 Task: View a user's interaction history.
Action: Mouse moved to (204, 126)
Screenshot: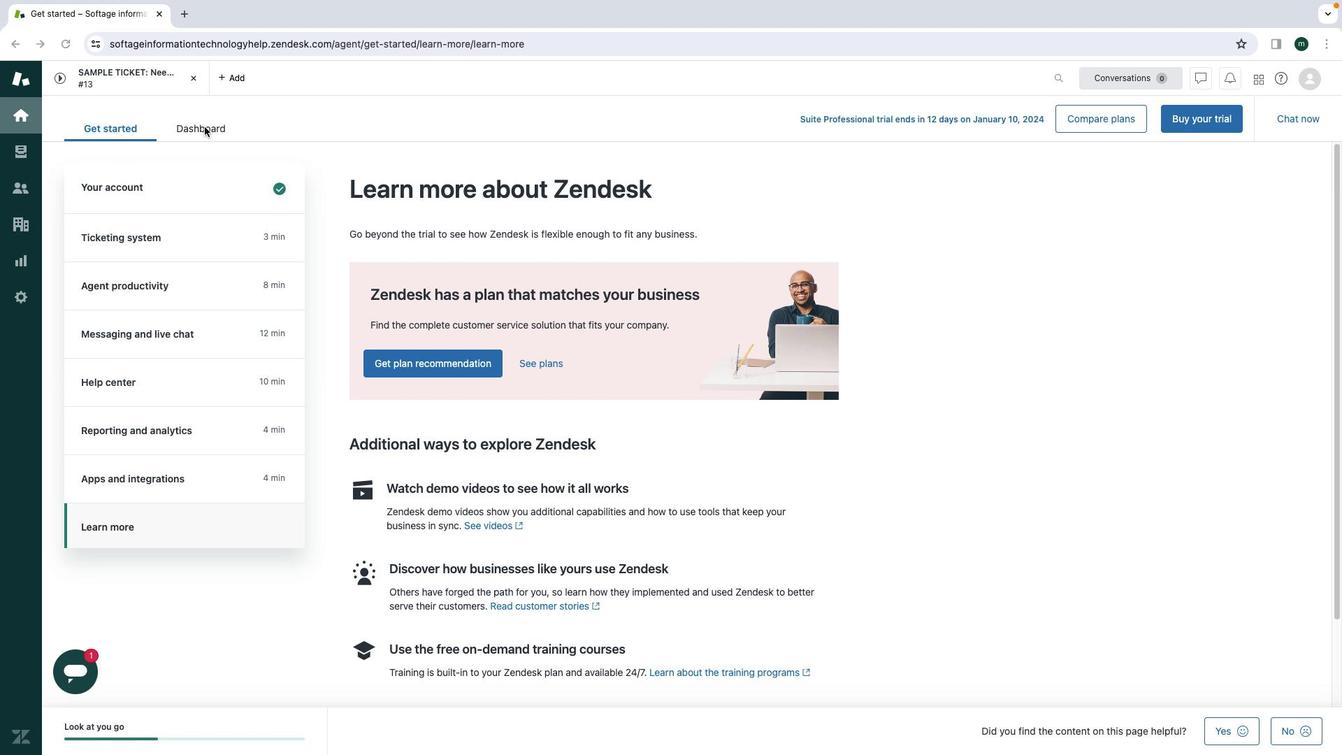 
Action: Mouse pressed left at (204, 126)
Screenshot: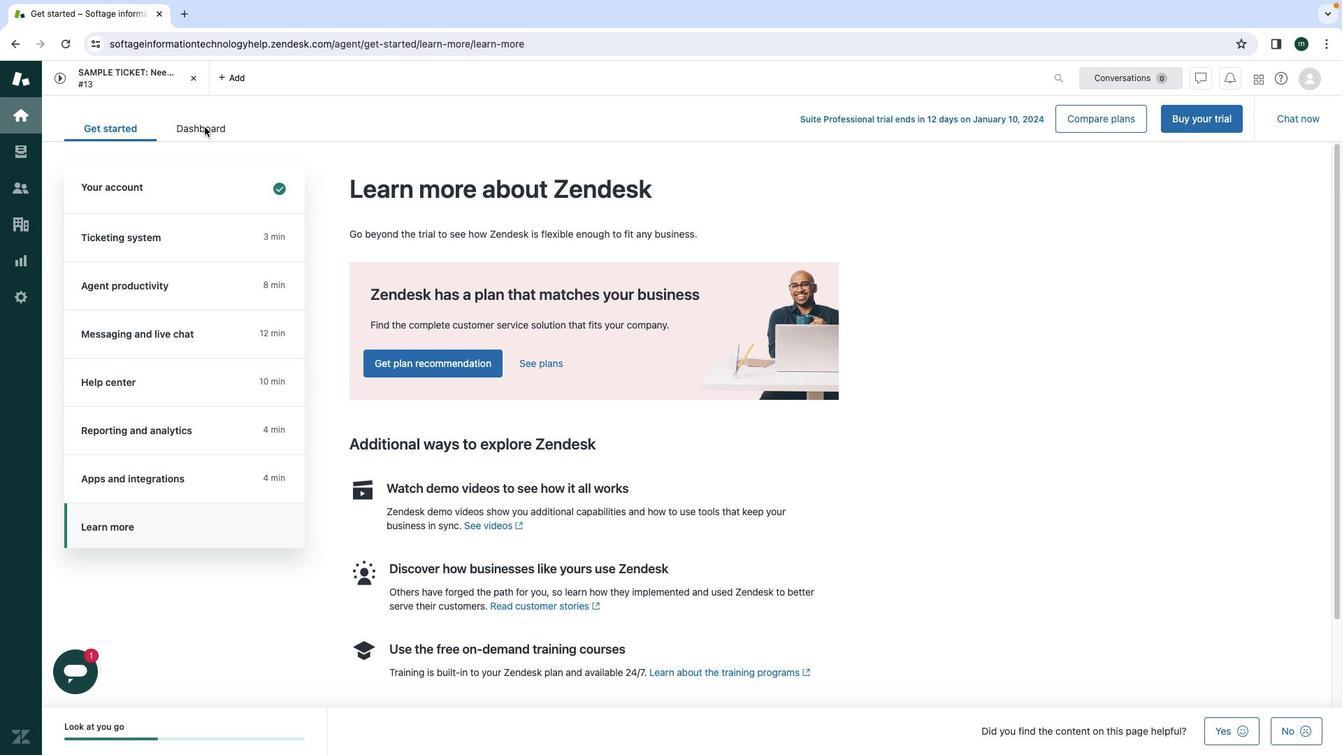 
Action: Mouse moved to (204, 126)
Screenshot: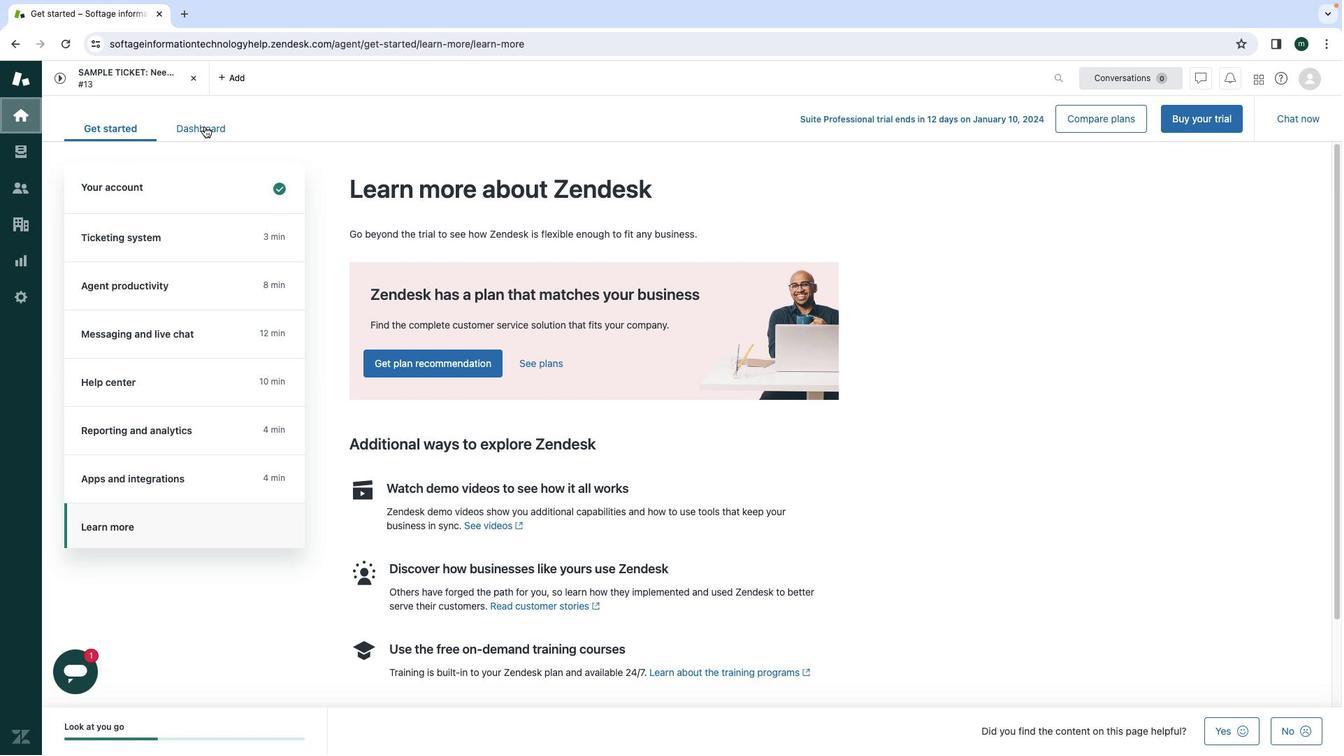 
Action: Mouse pressed left at (204, 126)
Screenshot: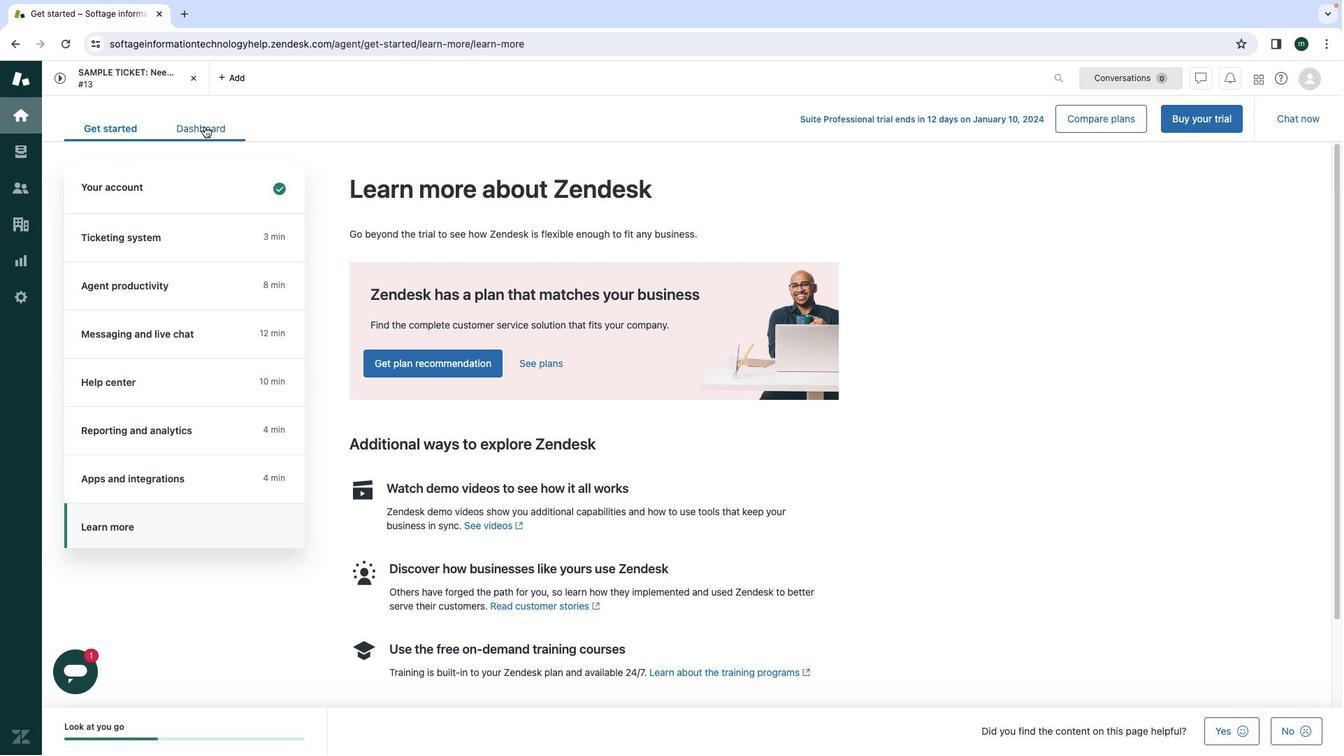 
Action: Mouse moved to (425, 388)
Screenshot: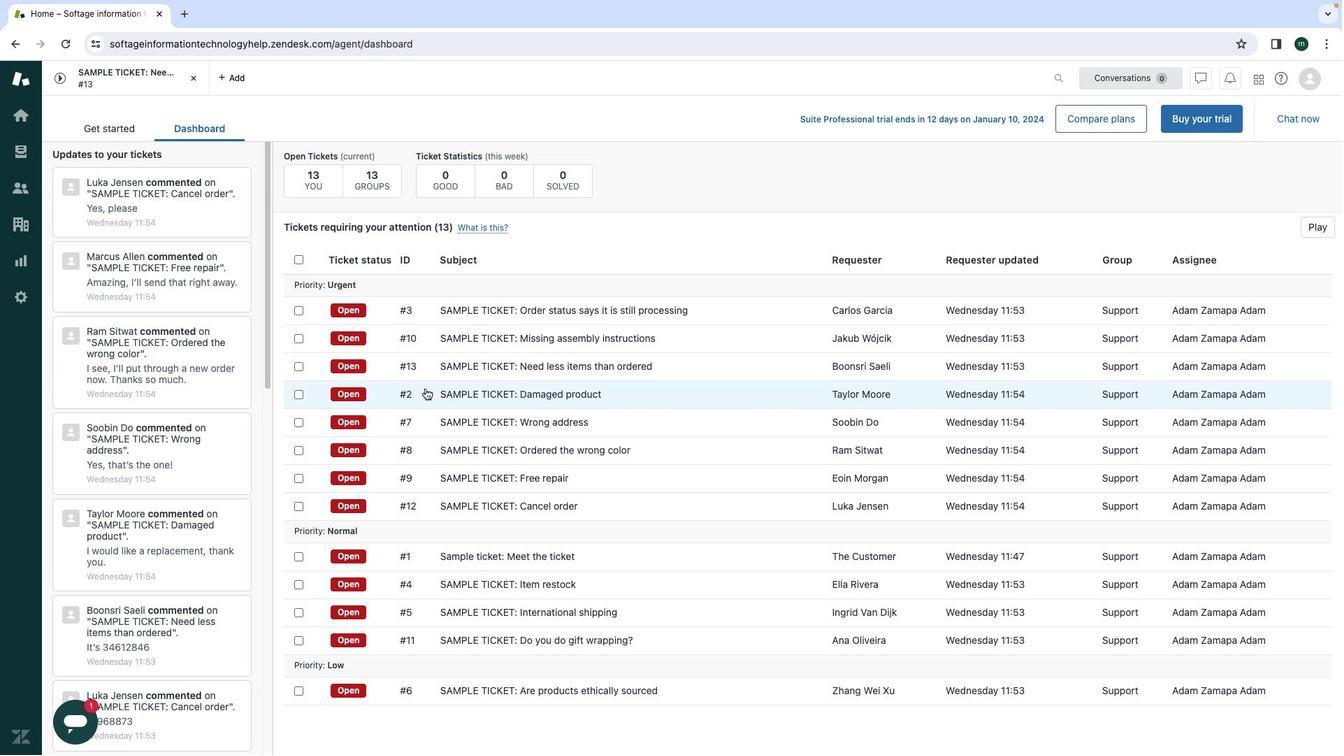 
Action: Mouse scrolled (425, 388) with delta (0, 0)
Screenshot: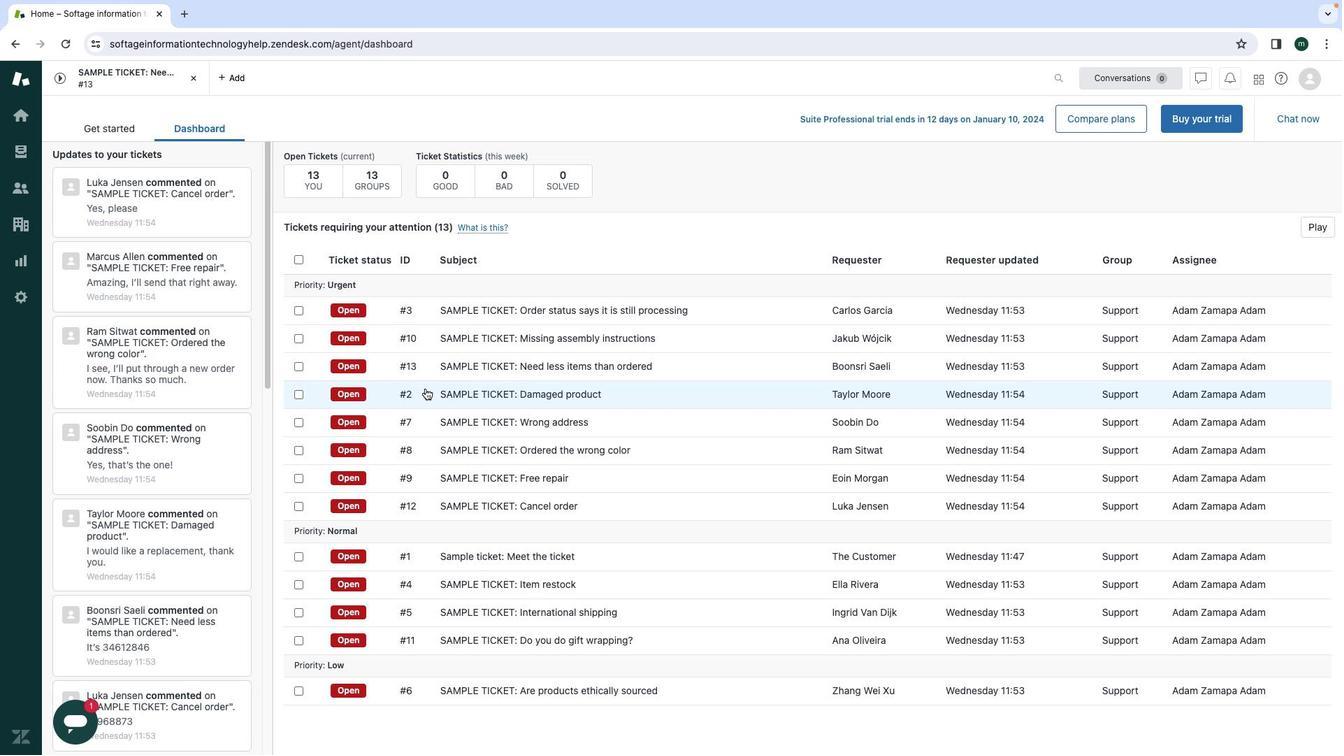 
Action: Mouse scrolled (425, 388) with delta (0, 0)
Screenshot: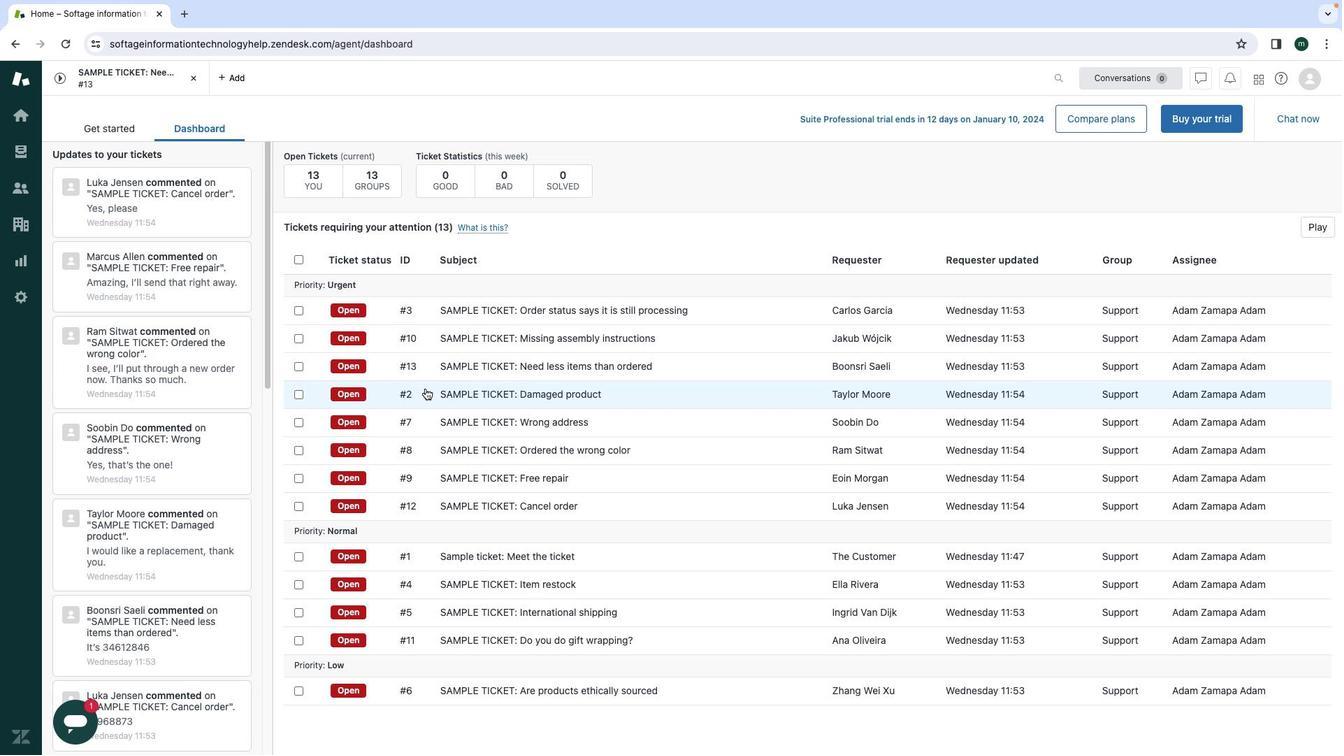 
Action: Mouse scrolled (425, 388) with delta (0, 0)
Screenshot: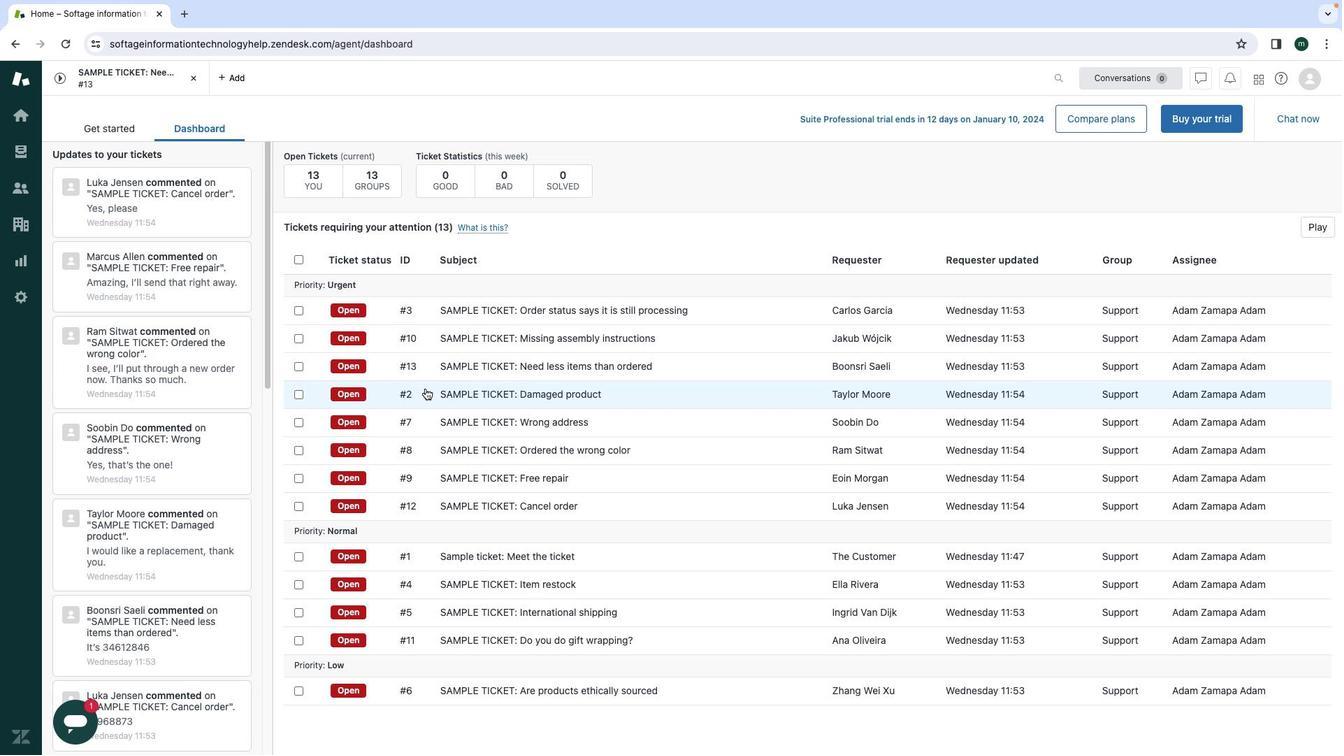 
Action: Mouse scrolled (425, 388) with delta (0, 0)
Screenshot: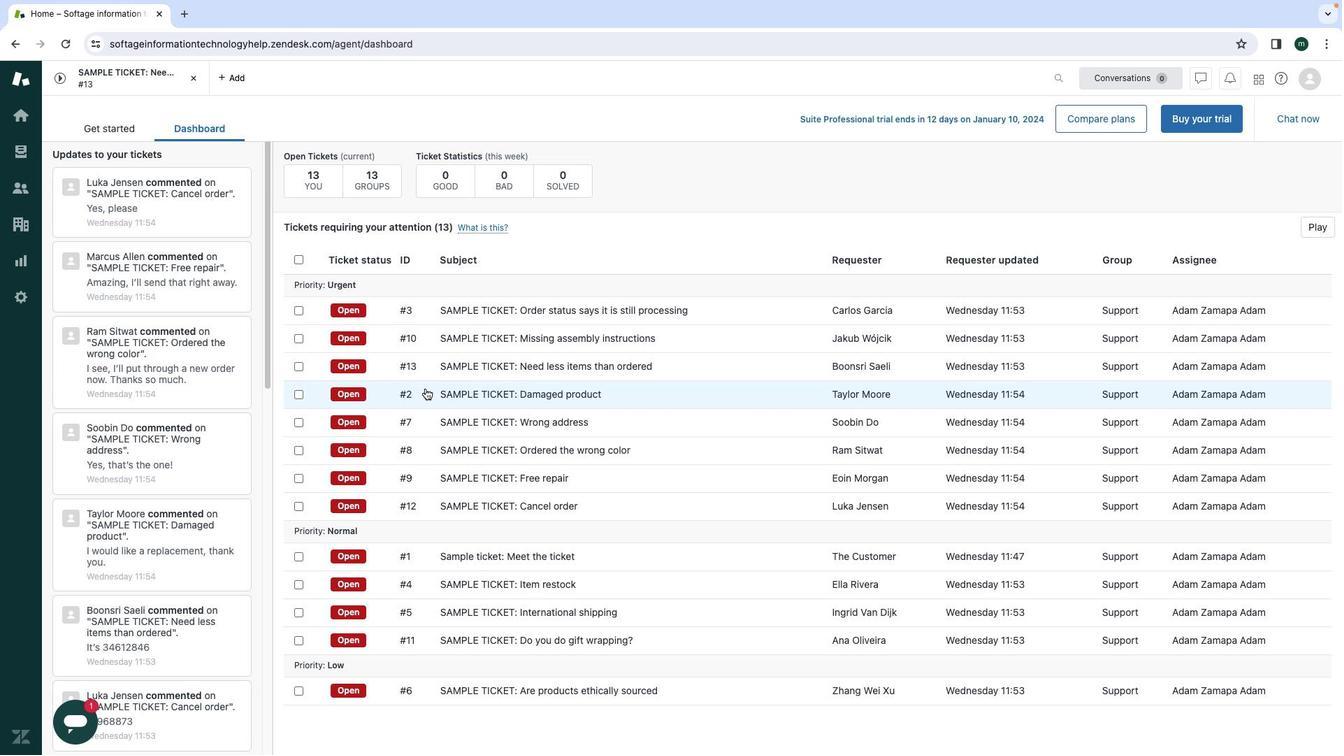 
Action: Mouse scrolled (425, 388) with delta (0, 0)
Screenshot: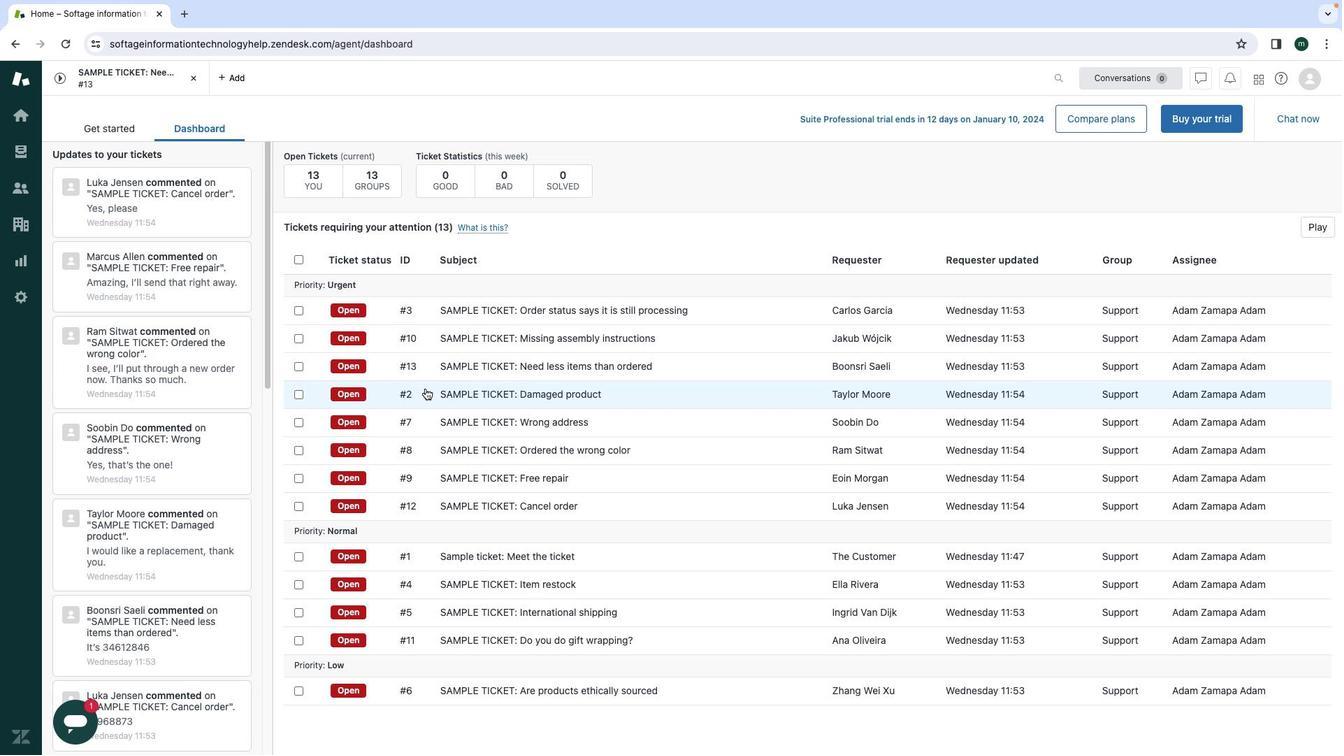 
Action: Mouse moved to (425, 388)
Screenshot: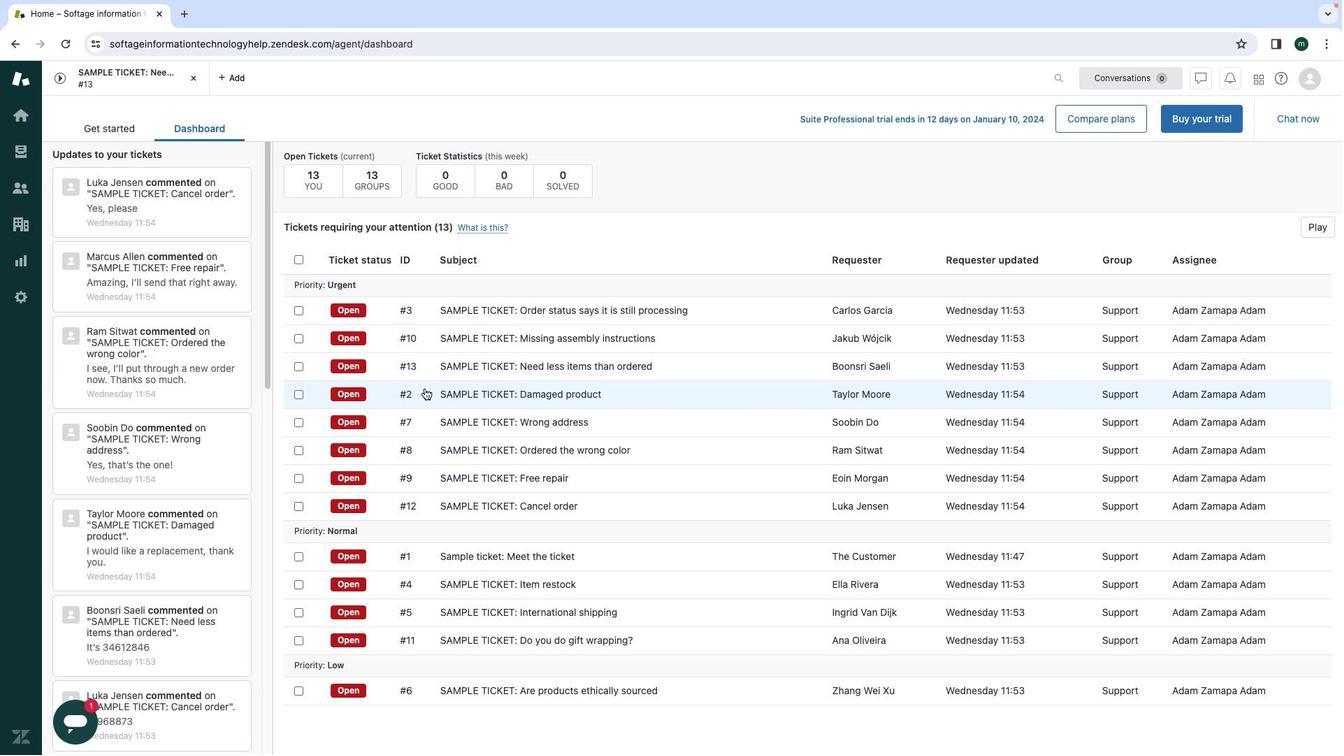 
Action: Mouse scrolled (425, 388) with delta (0, 0)
Screenshot: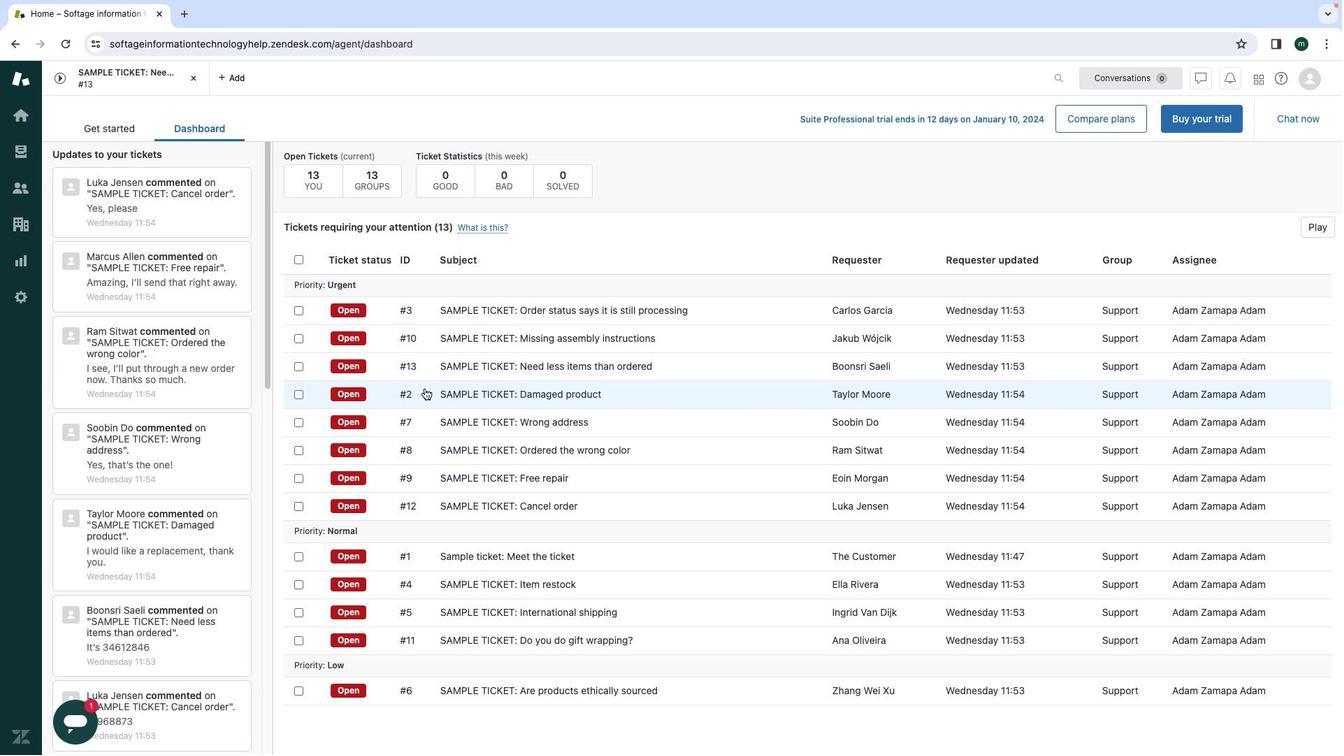 
Action: Mouse scrolled (425, 388) with delta (0, 0)
Screenshot: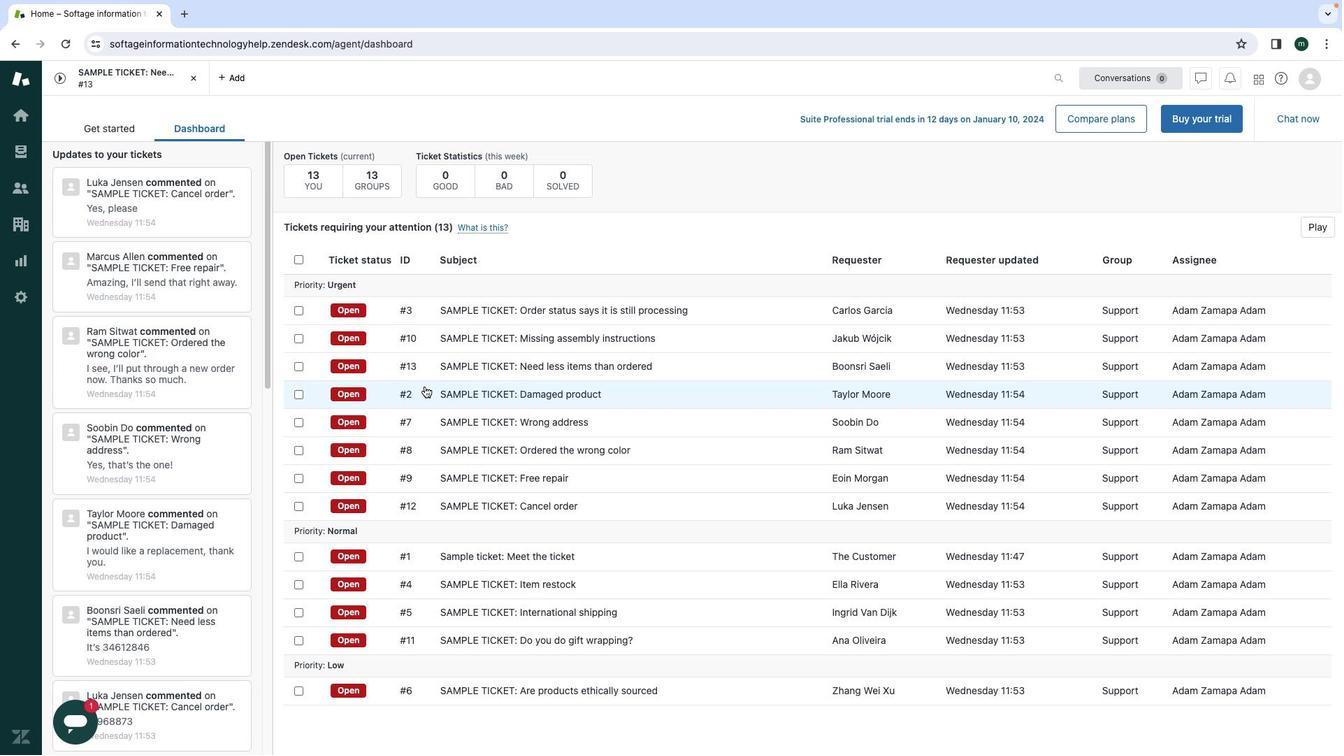 
Action: Mouse moved to (454, 270)
Screenshot: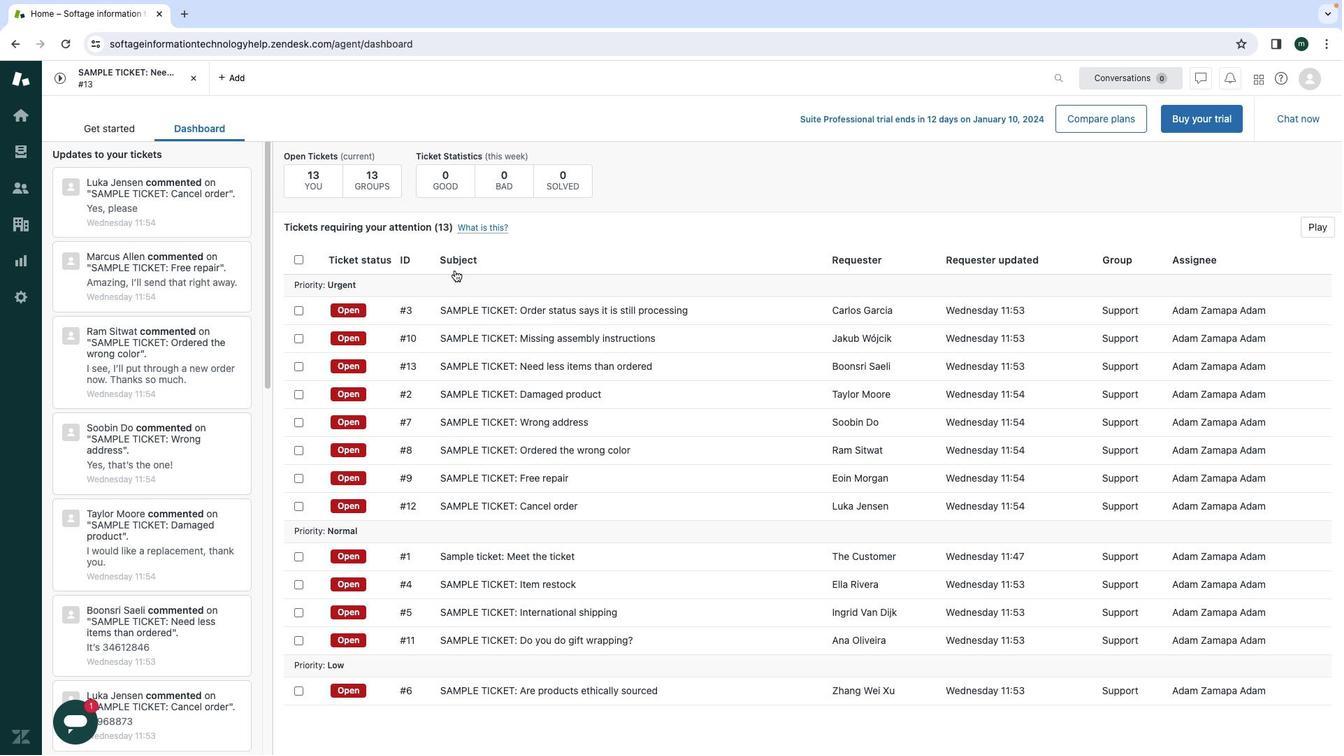 
Action: Mouse scrolled (454, 270) with delta (0, 0)
Screenshot: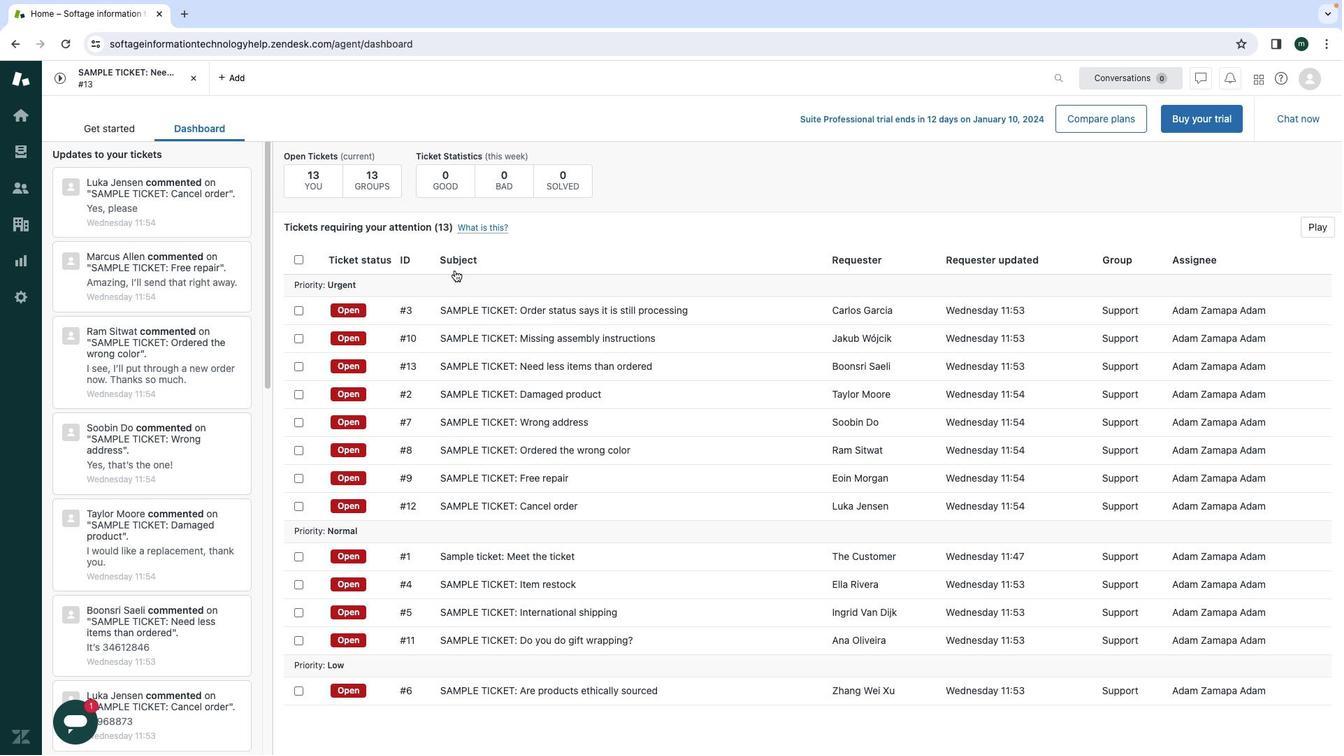 
Action: Mouse scrolled (454, 270) with delta (0, 0)
Screenshot: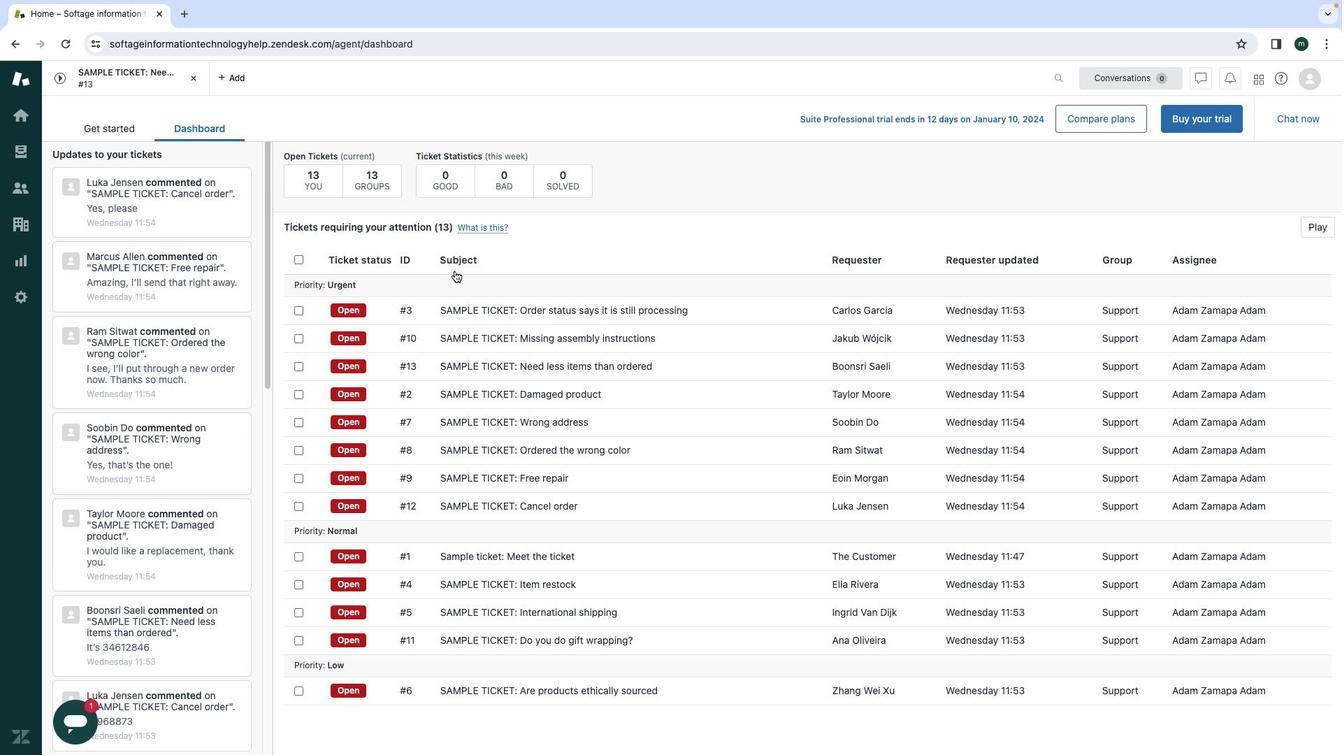 
Action: Mouse moved to (454, 270)
Screenshot: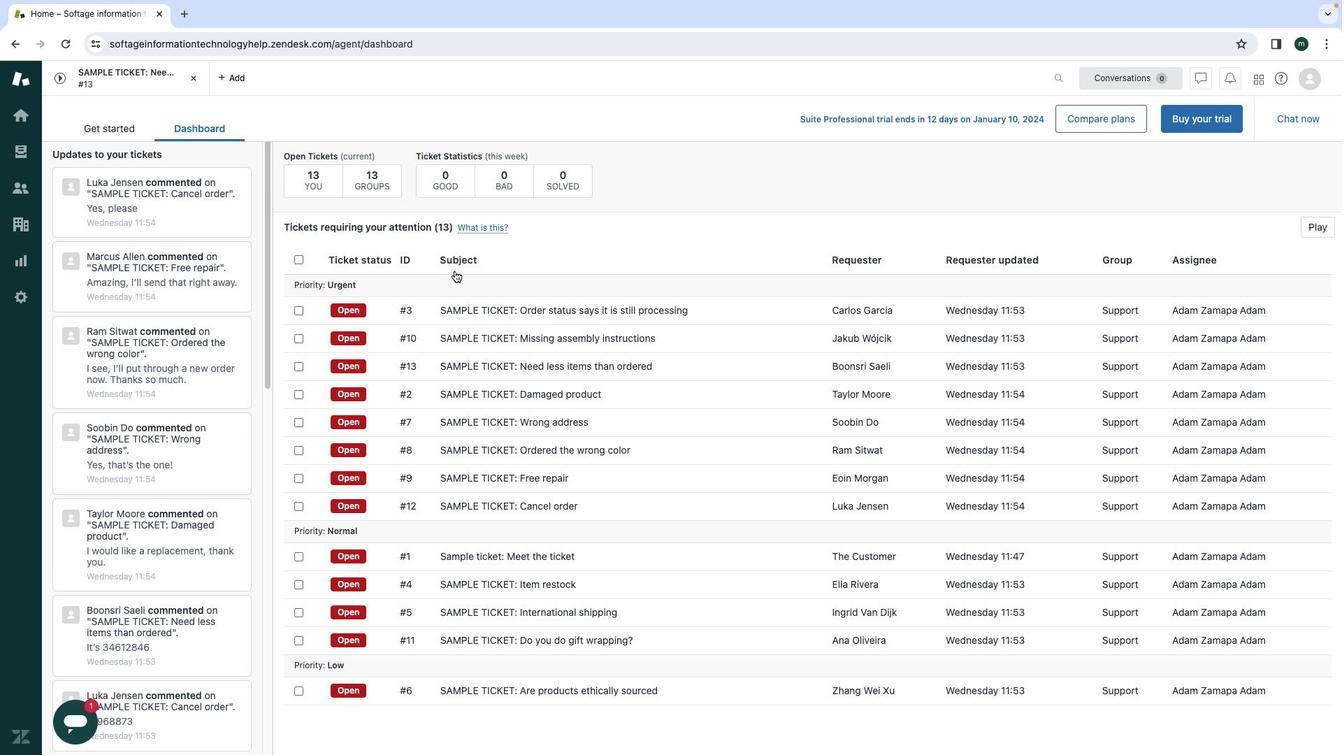 
Action: Mouse scrolled (454, 270) with delta (0, 0)
Screenshot: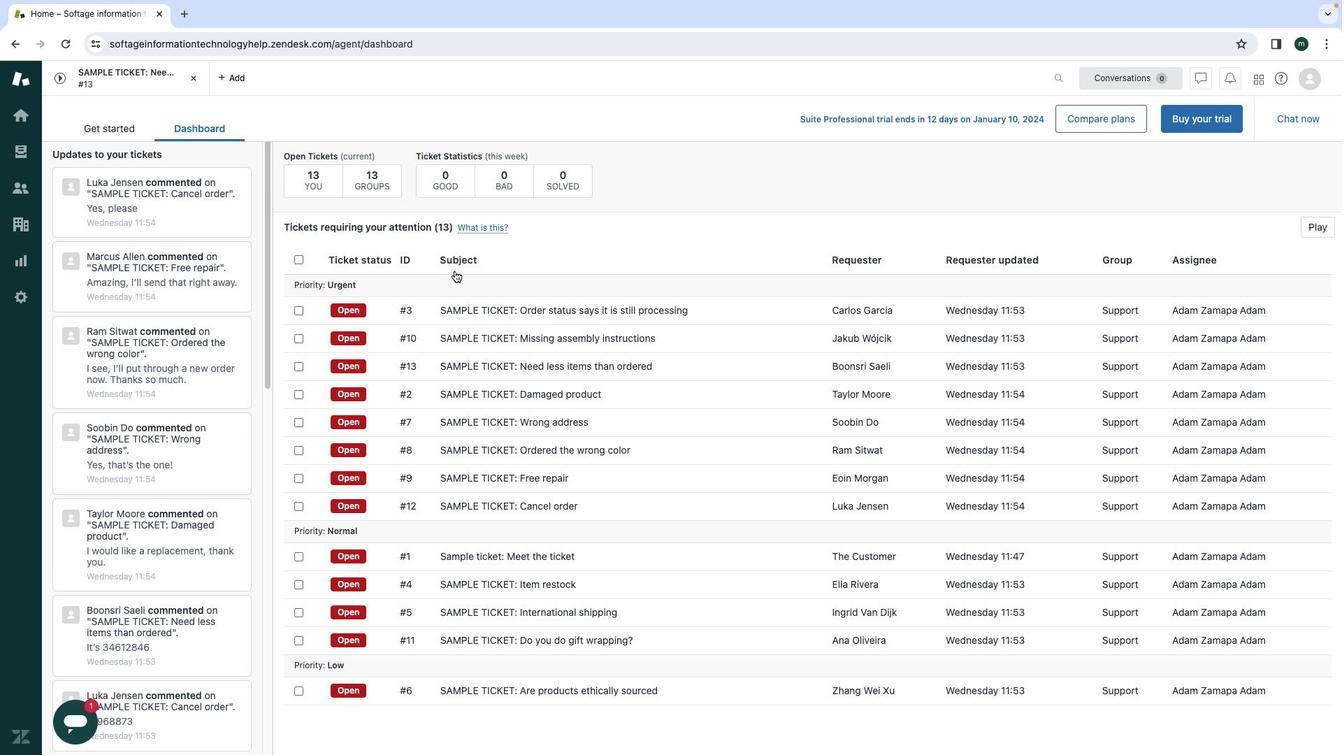 
Action: Mouse moved to (453, 271)
Screenshot: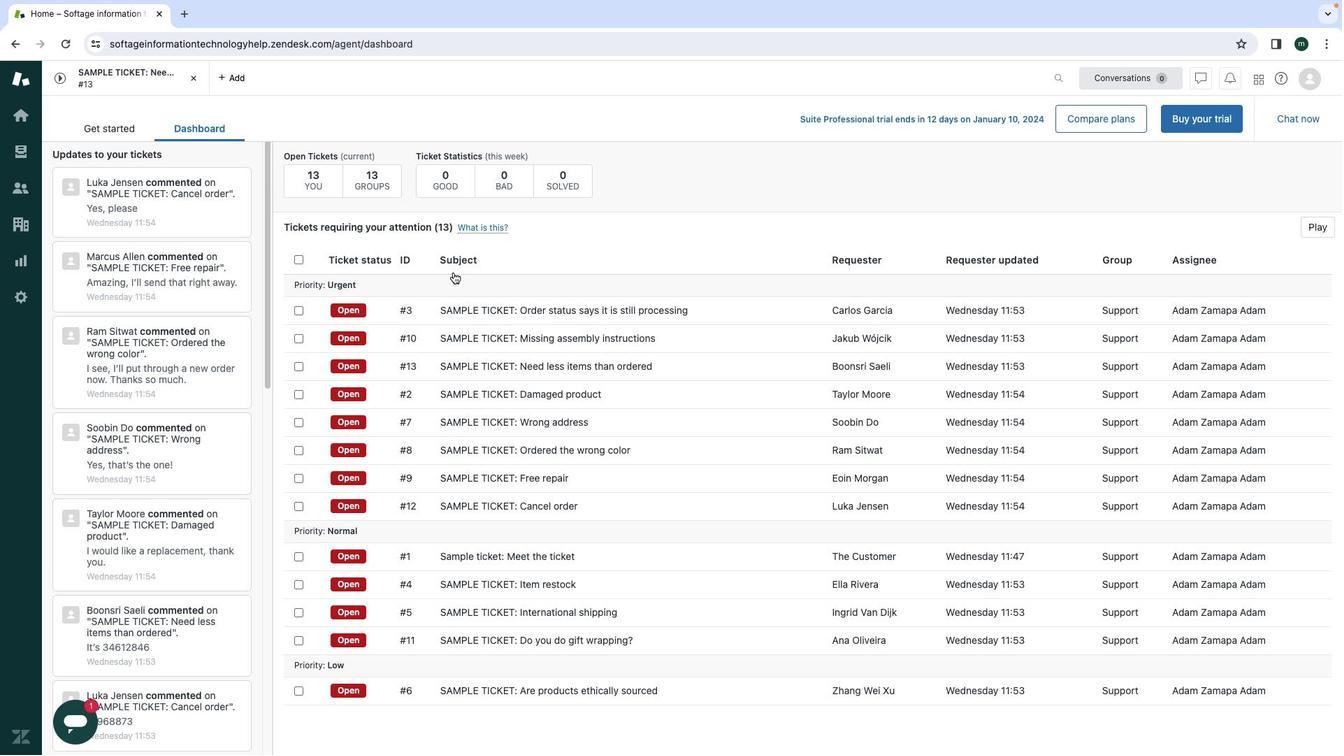 
Action: Mouse scrolled (453, 271) with delta (0, 0)
Screenshot: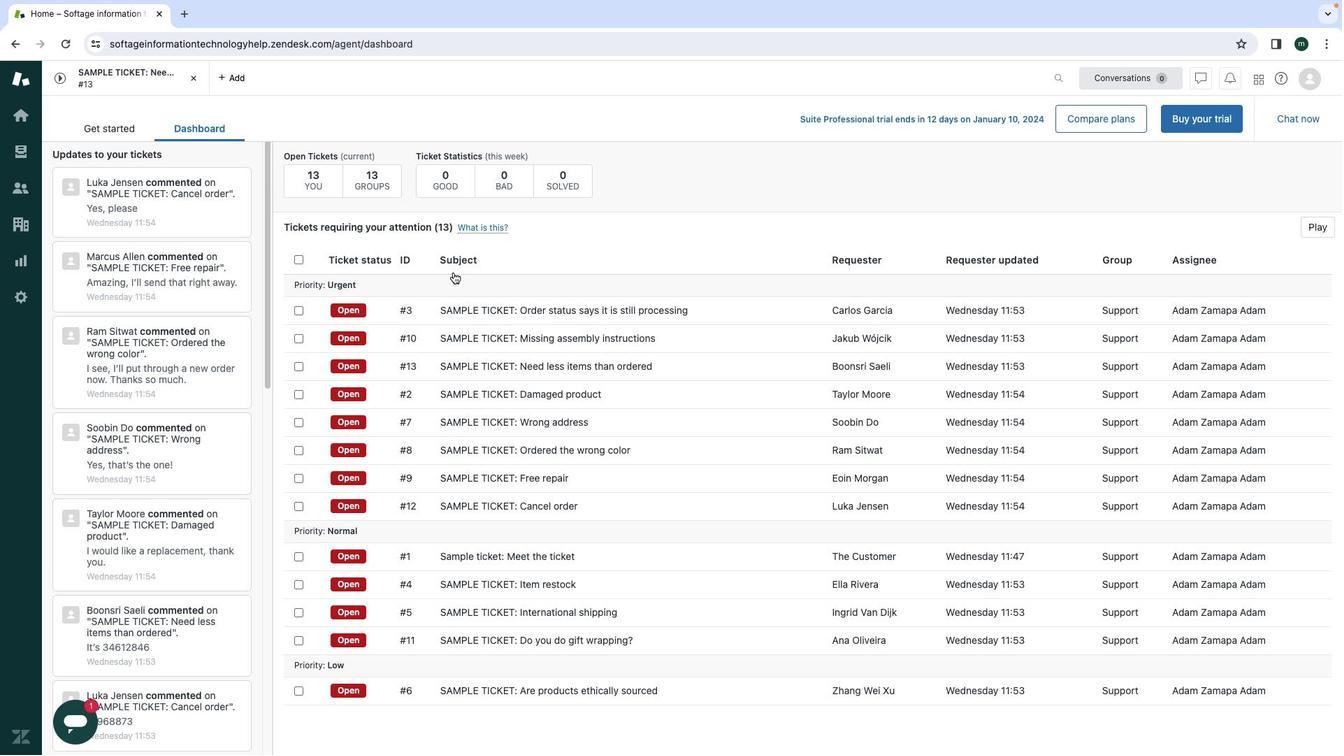 
Action: Mouse moved to (453, 272)
Screenshot: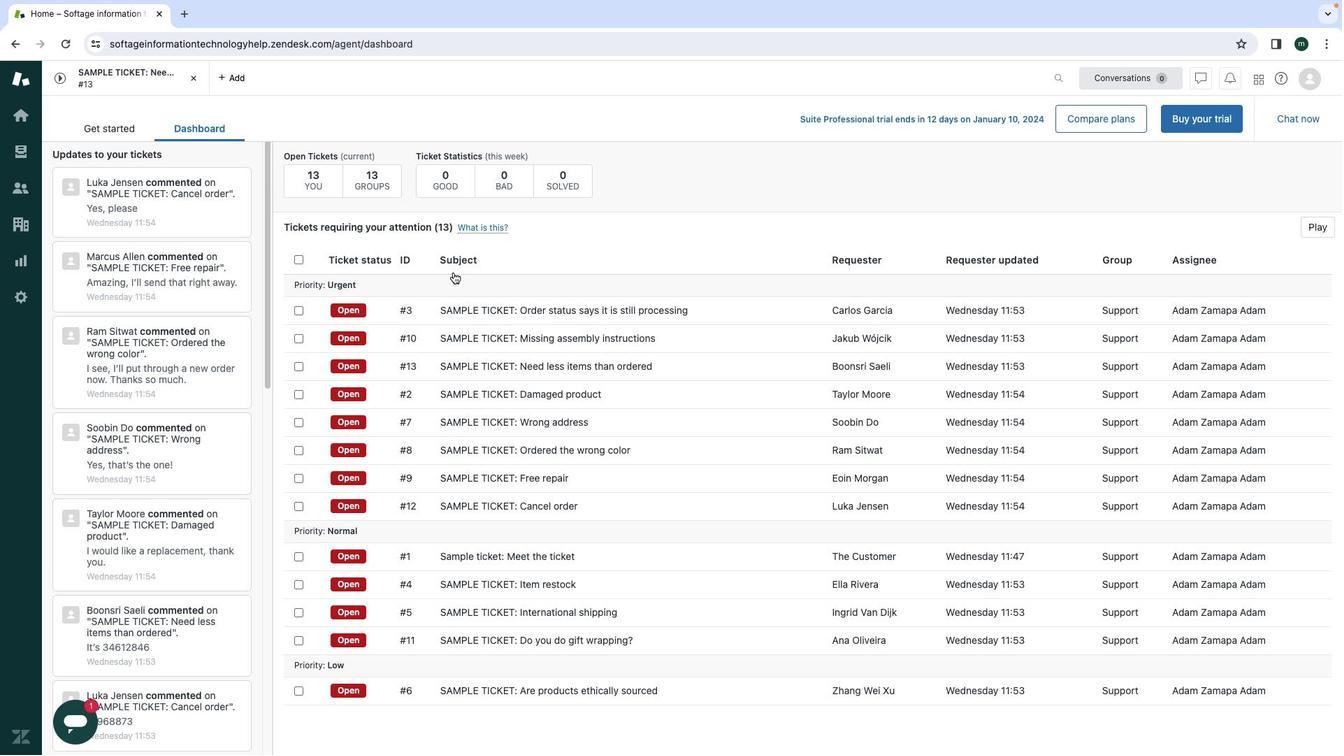 
Action: Mouse scrolled (453, 272) with delta (0, 0)
Screenshot: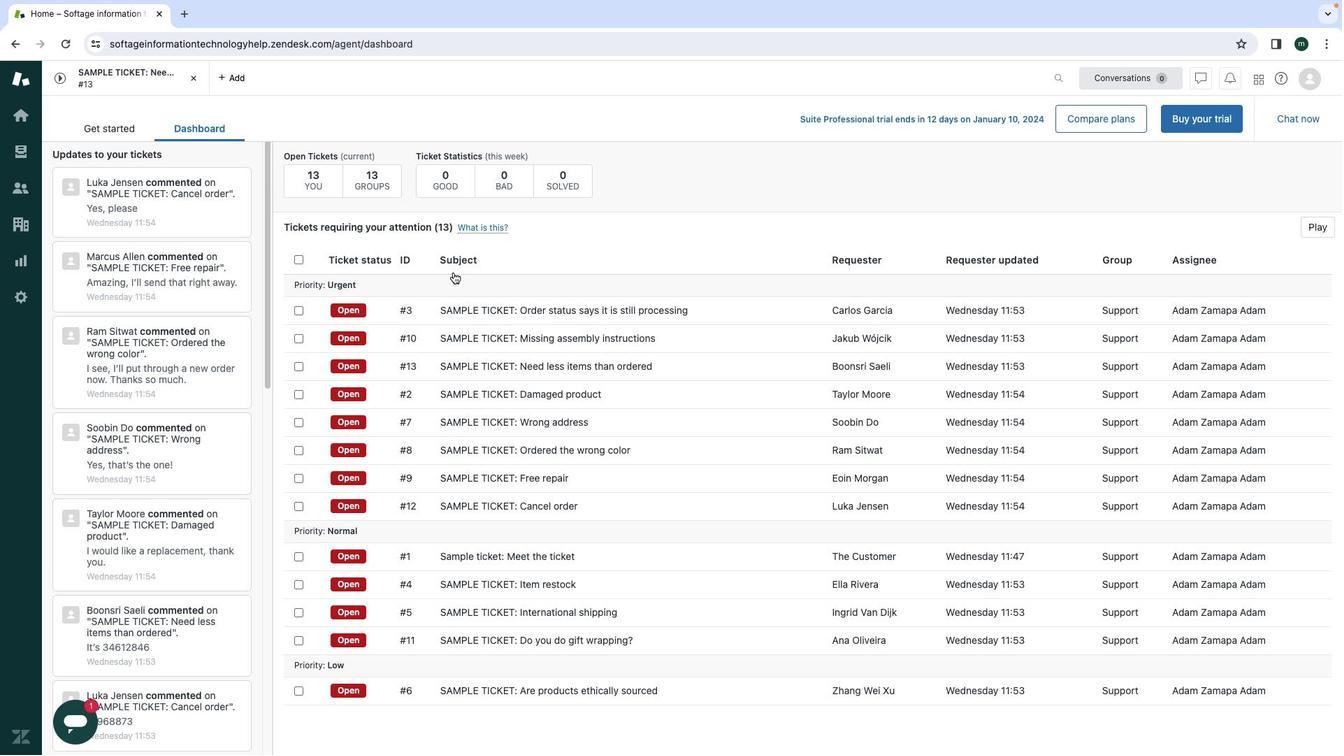 
Action: Mouse scrolled (453, 272) with delta (0, 0)
Screenshot: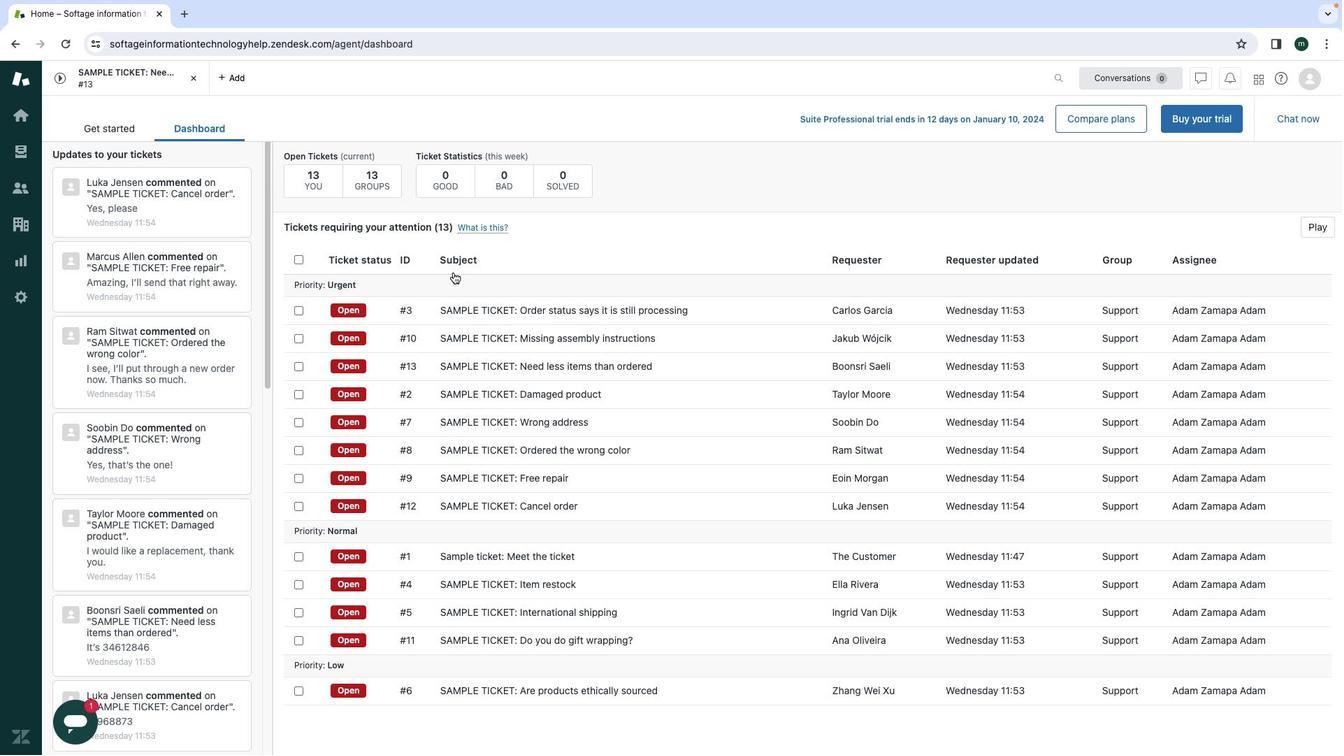 
Action: Mouse moved to (453, 272)
Screenshot: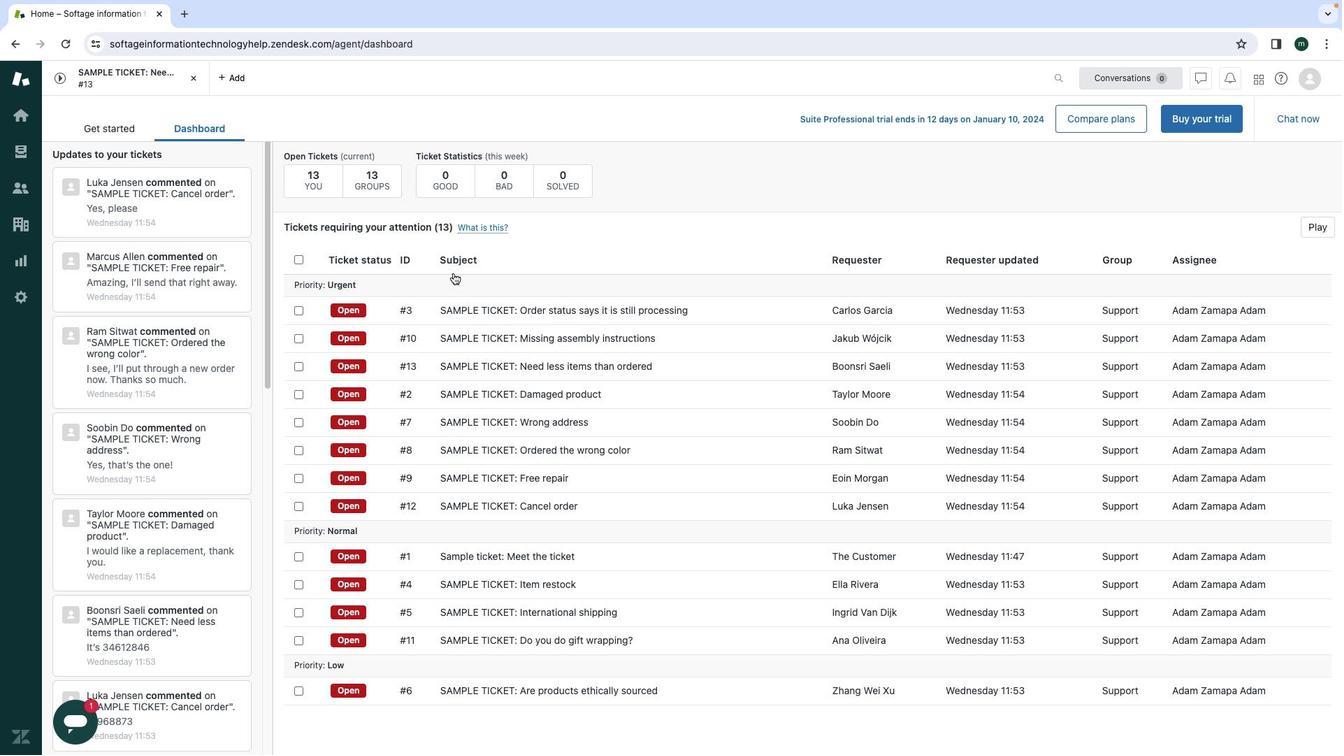 
Action: Mouse scrolled (453, 272) with delta (0, 0)
Screenshot: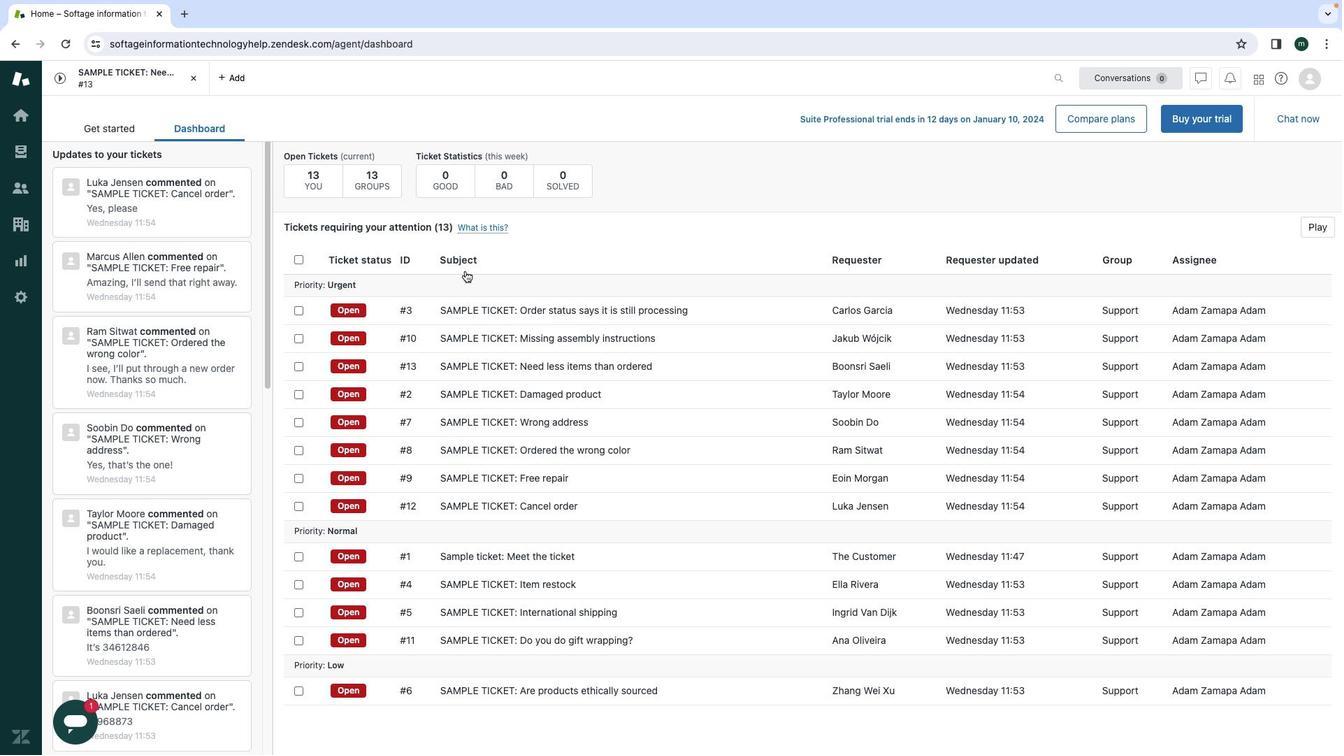 
Action: Mouse scrolled (453, 272) with delta (0, 0)
Screenshot: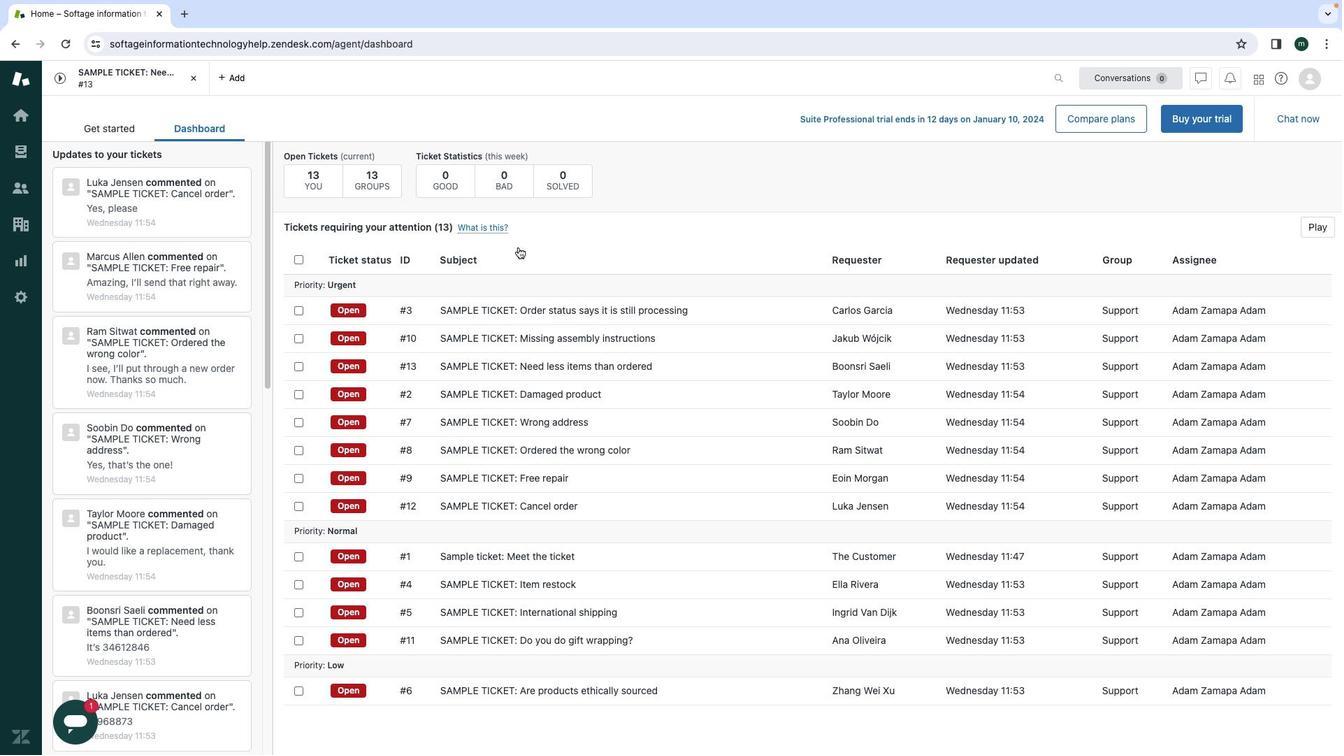 
Action: Mouse moved to (1255, 85)
Screenshot: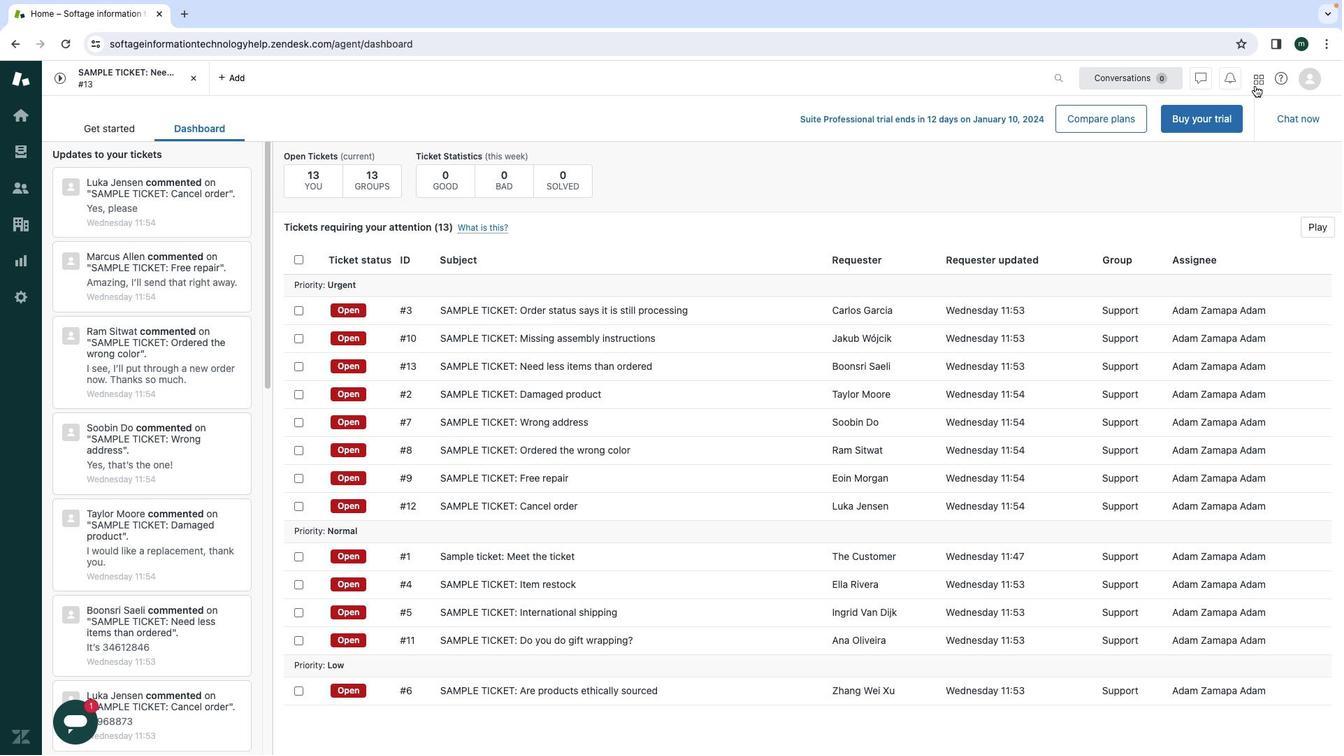 
Action: Mouse pressed left at (1255, 85)
Screenshot: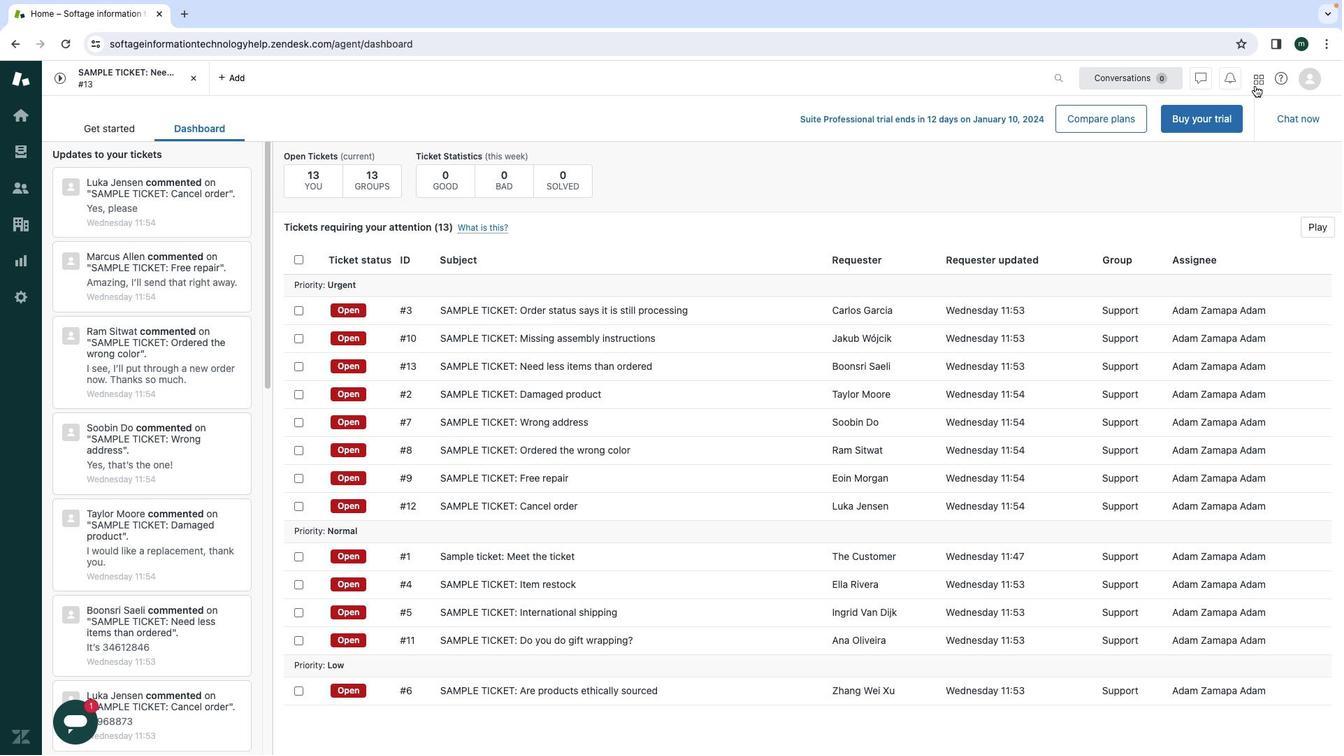 
Action: Mouse moved to (566, 479)
Screenshot: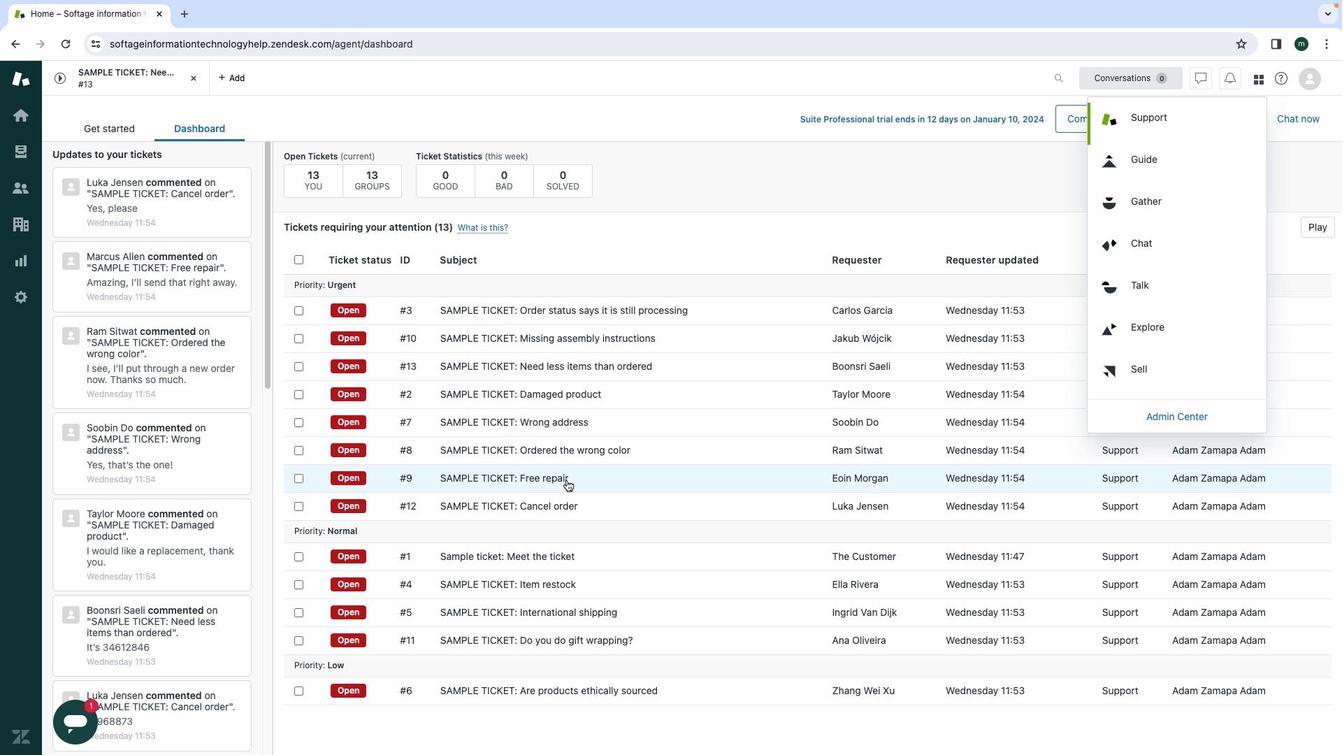 
Action: Mouse scrolled (566, 479) with delta (0, 0)
Screenshot: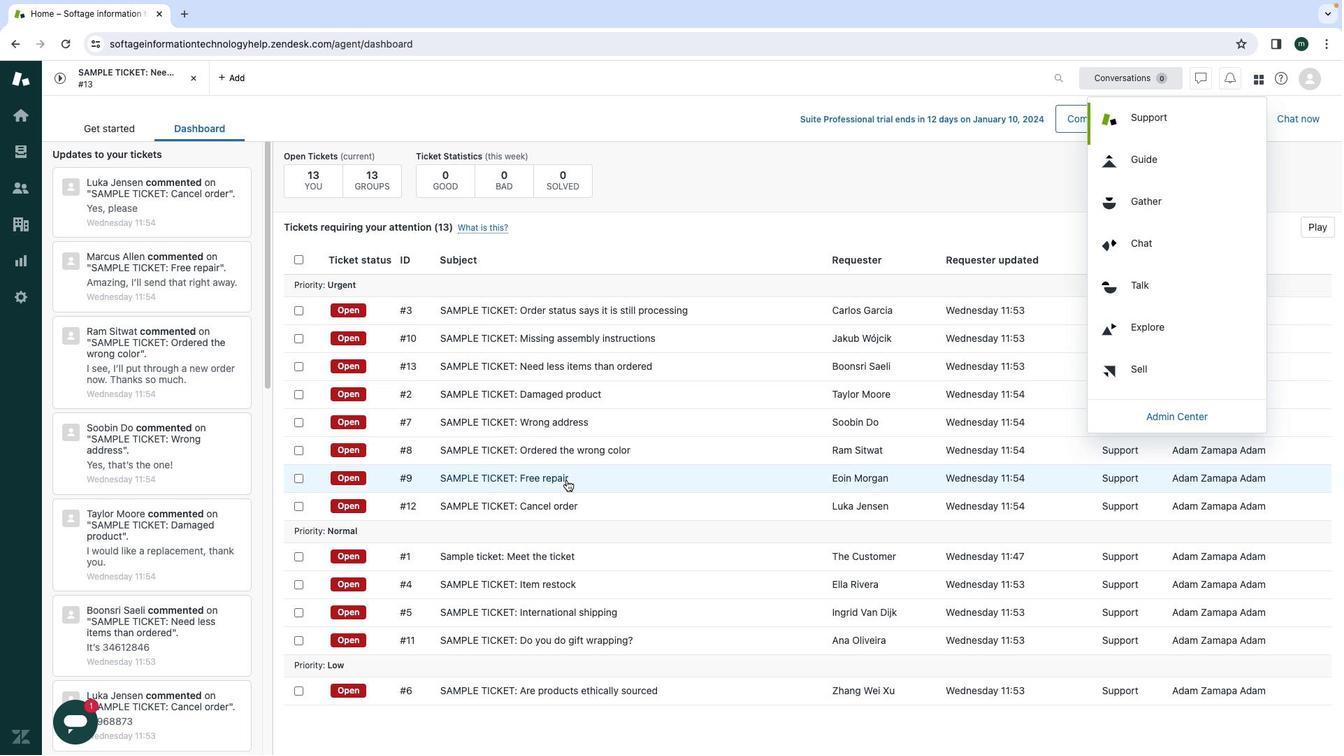 
Action: Mouse scrolled (566, 479) with delta (0, 0)
Screenshot: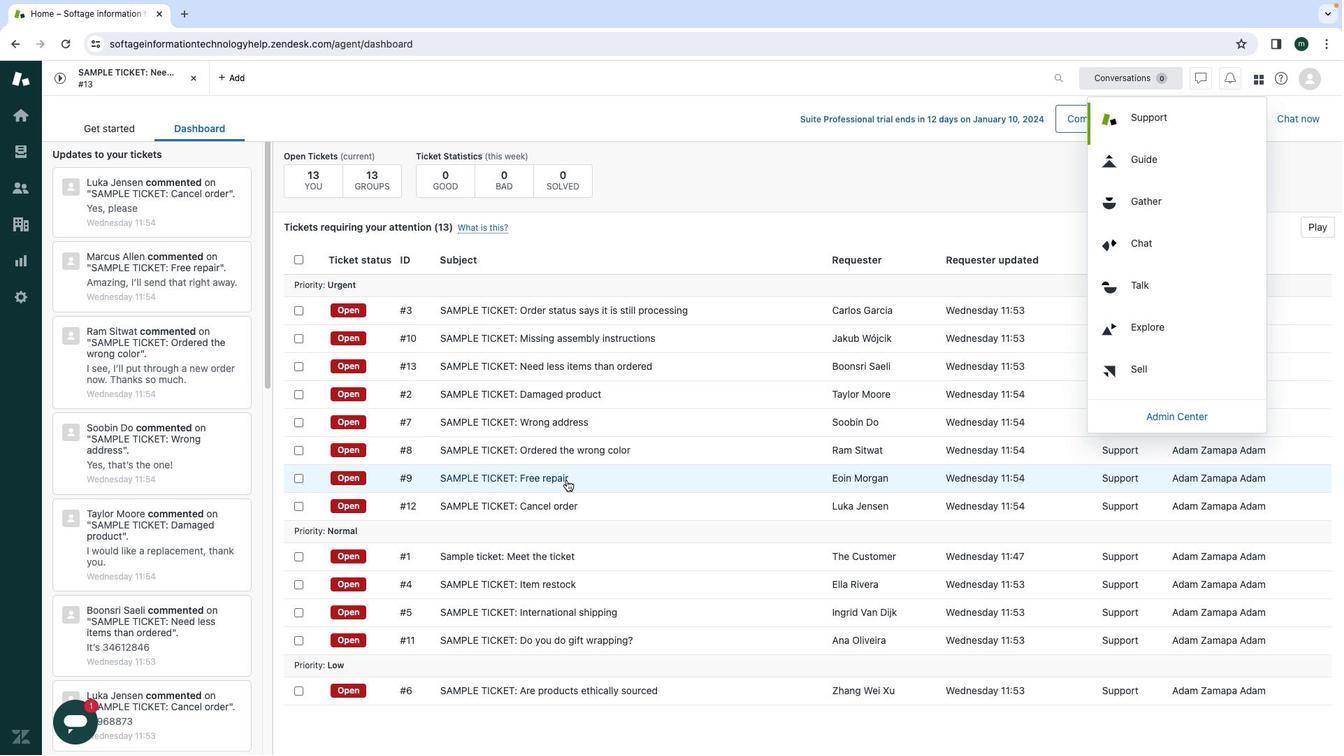
Action: Mouse scrolled (566, 479) with delta (0, -1)
Screenshot: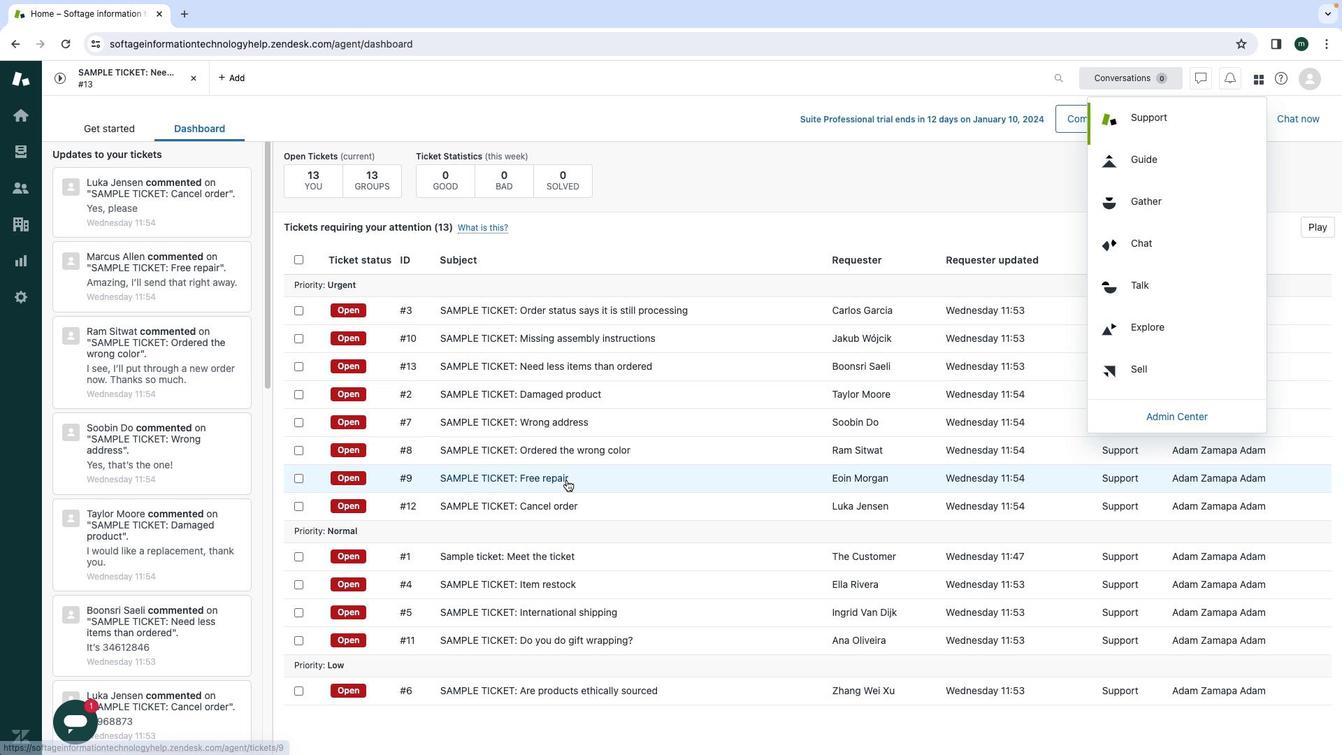 
Action: Mouse scrolled (566, 479) with delta (0, -1)
Screenshot: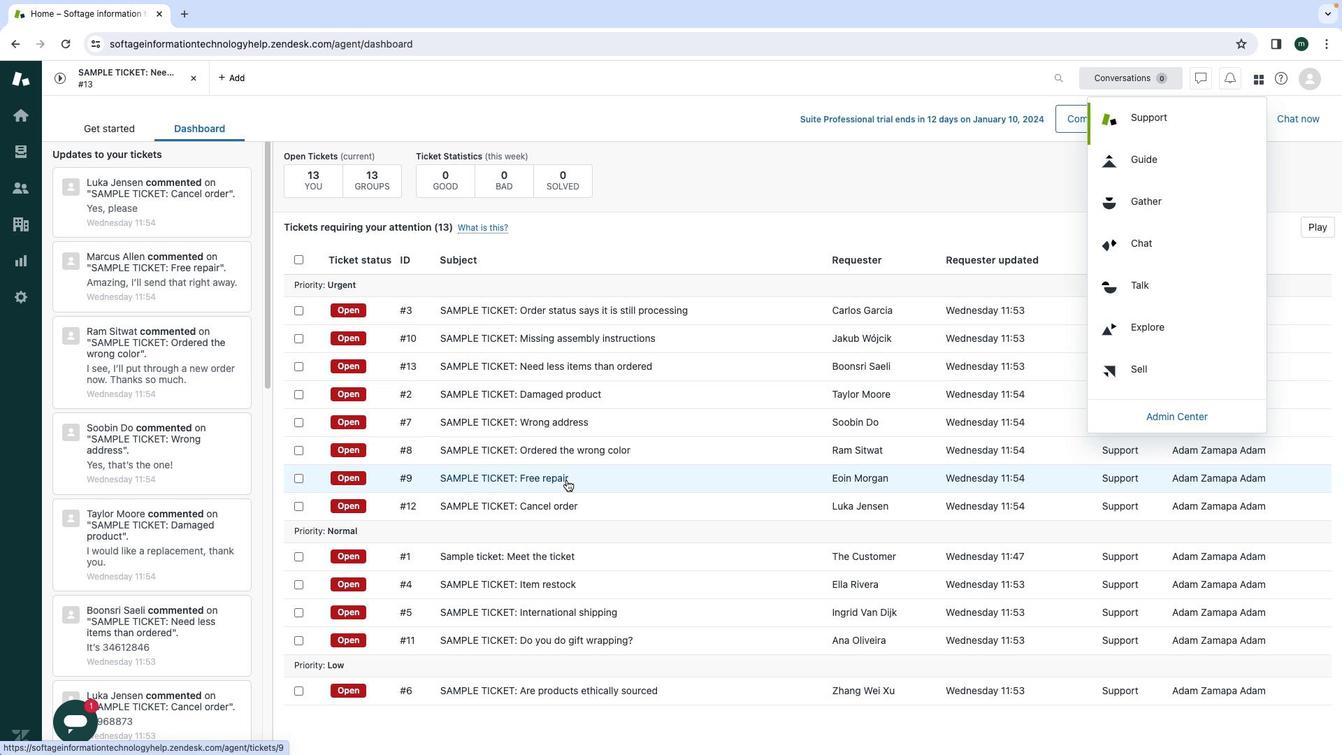 
Action: Mouse moved to (765, 243)
Screenshot: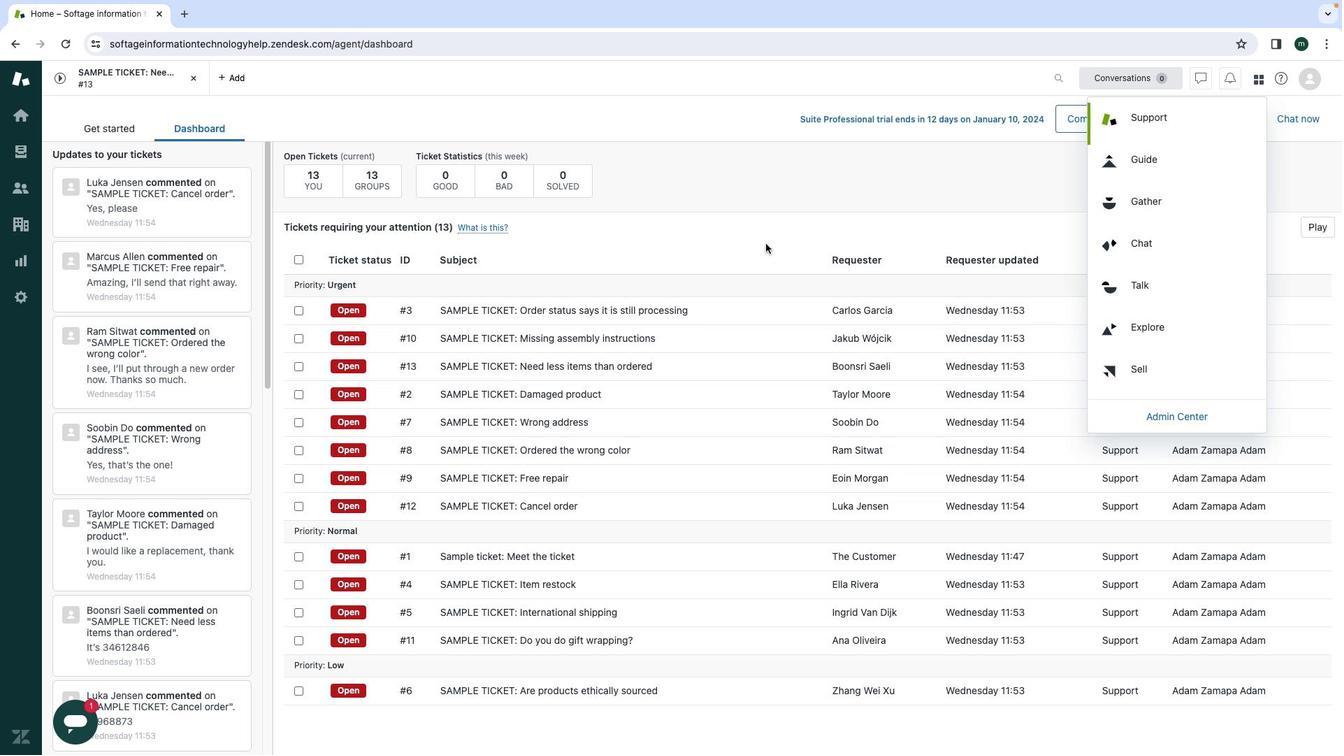
Action: Mouse pressed left at (765, 243)
Screenshot: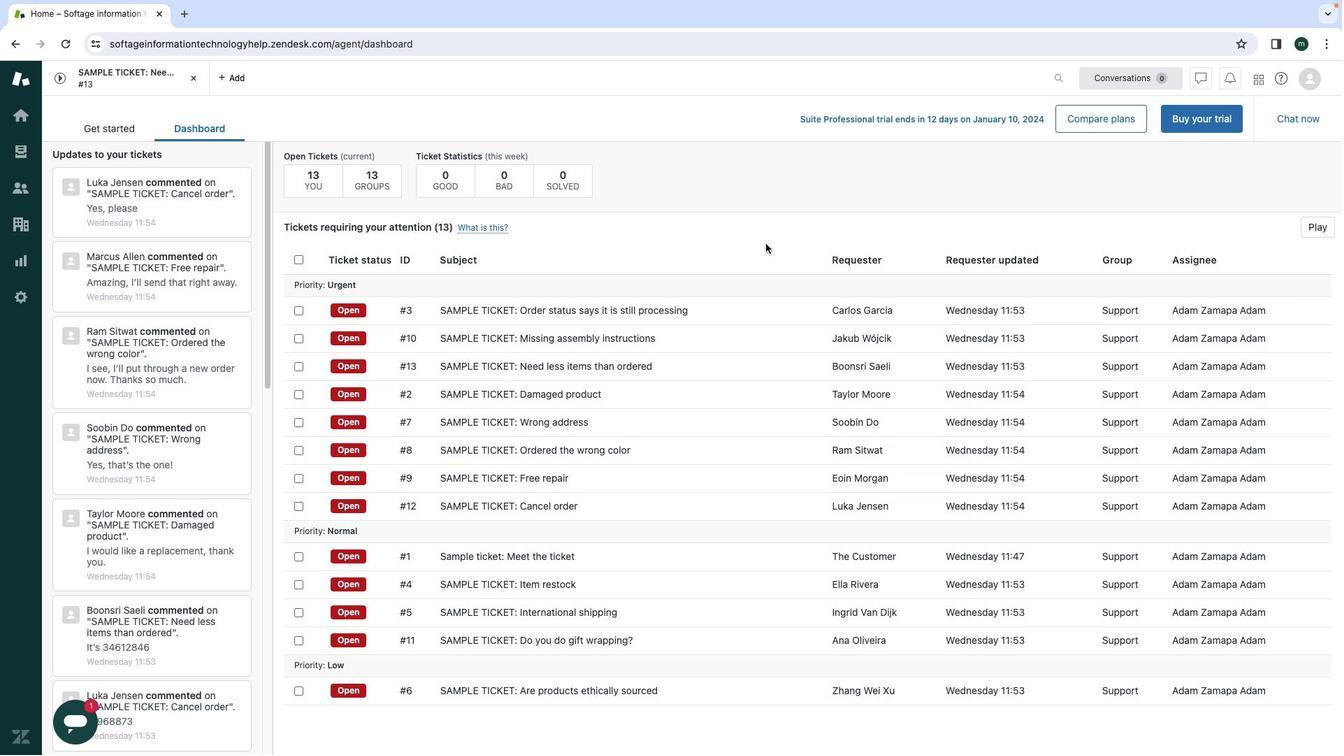
Action: Mouse moved to (621, 515)
Screenshot: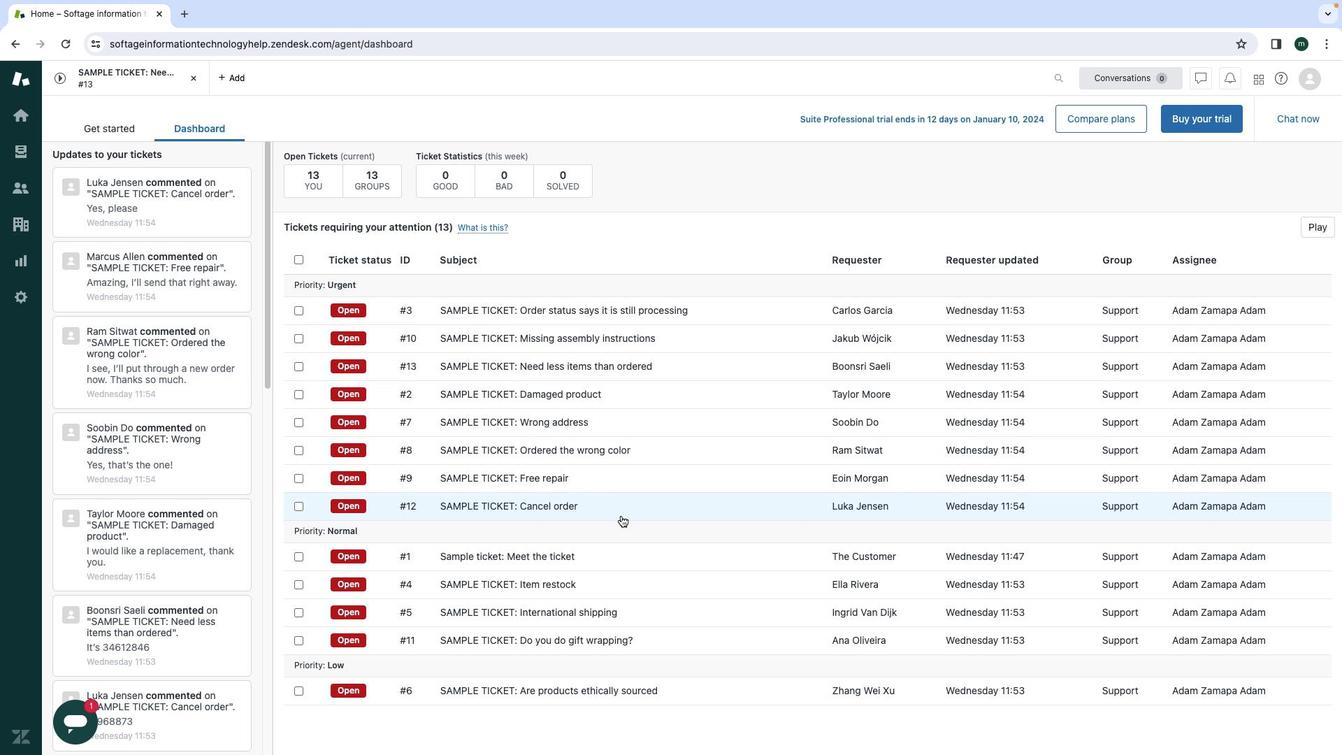 
Action: Mouse scrolled (621, 515) with delta (0, 0)
Screenshot: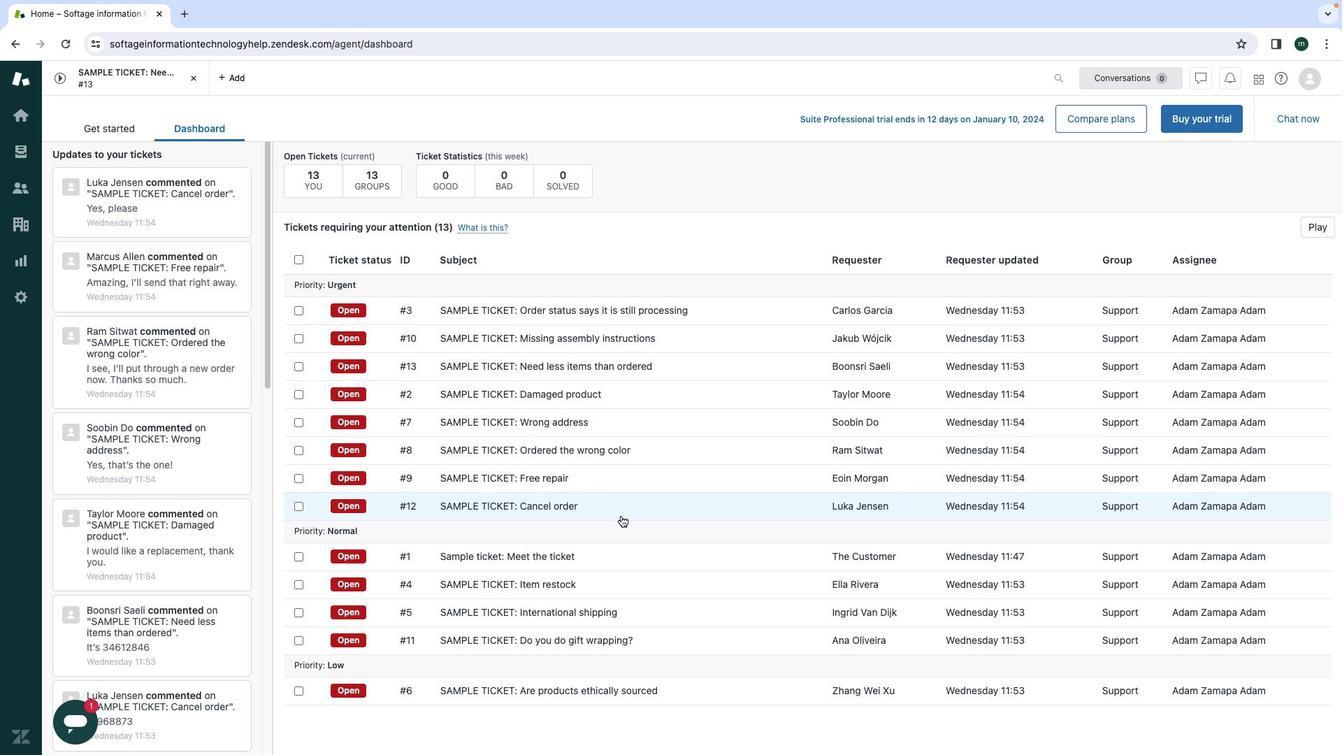 
Action: Mouse scrolled (621, 515) with delta (0, 0)
Screenshot: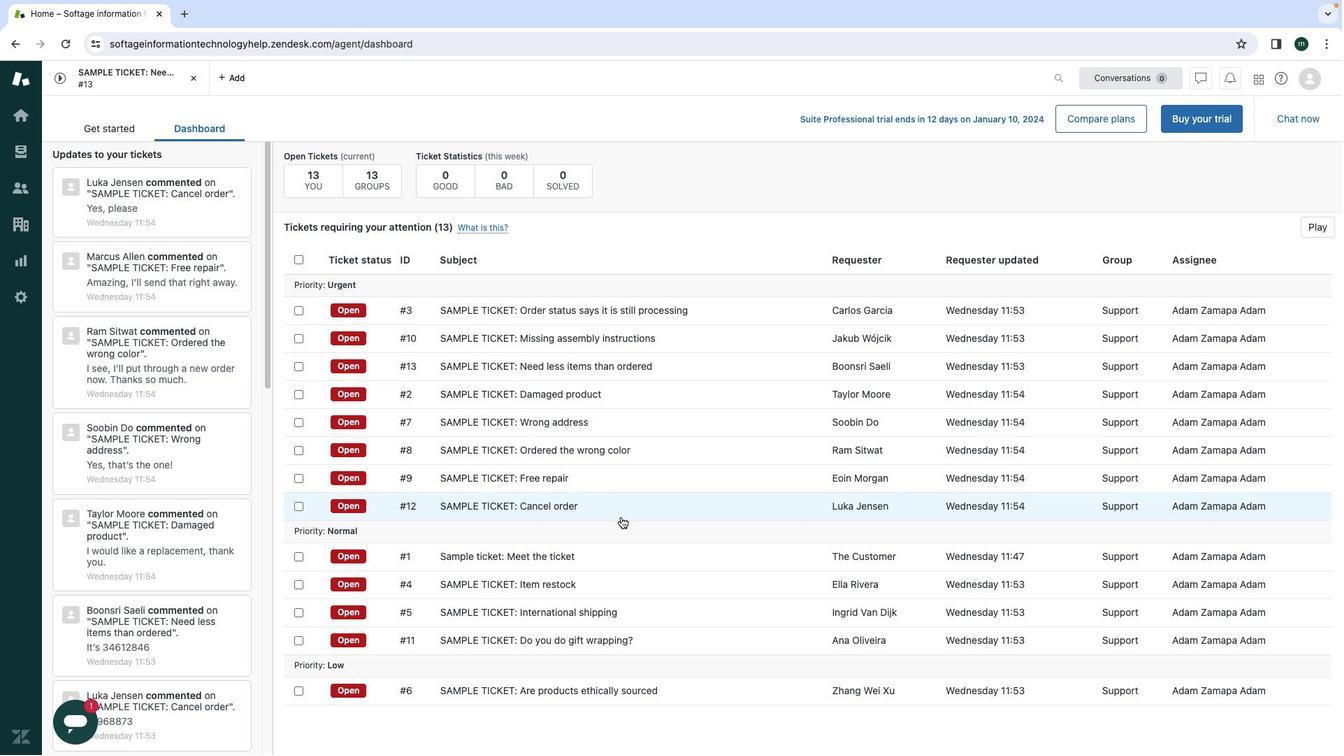 
Action: Mouse moved to (621, 516)
Screenshot: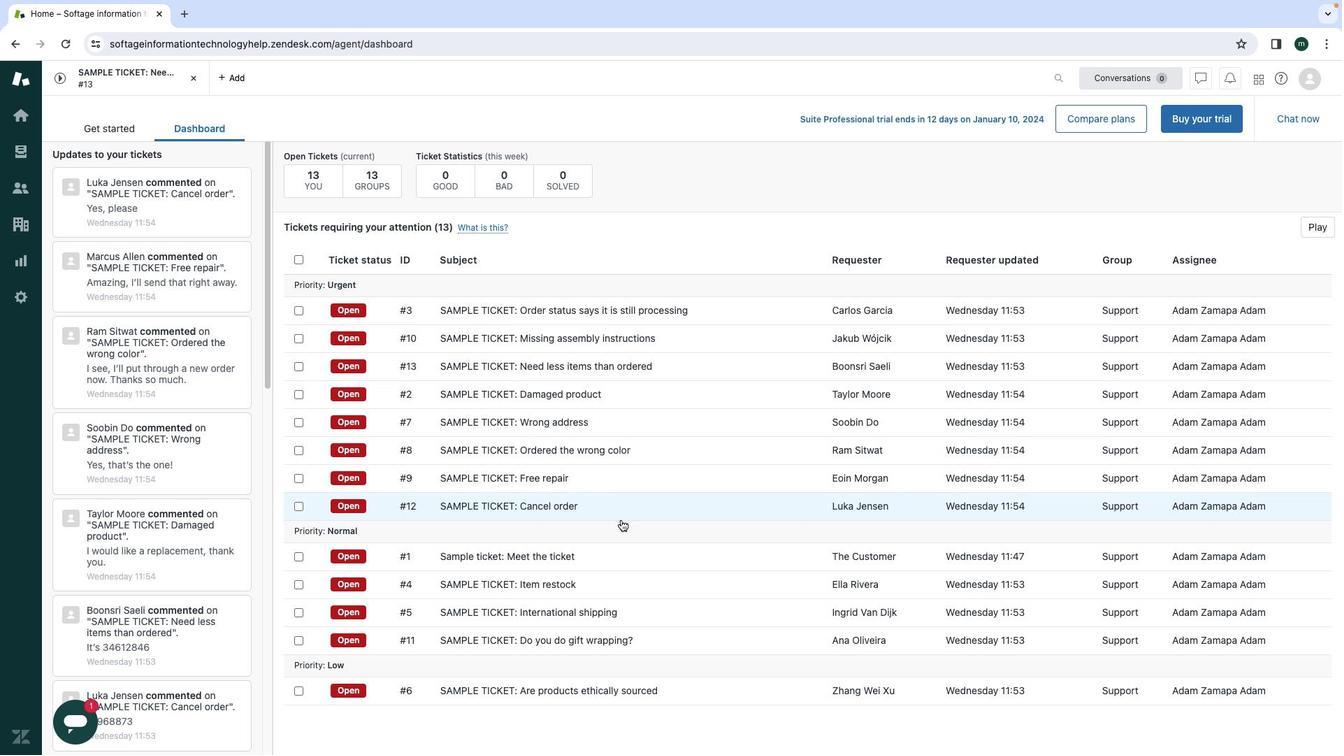 
Action: Mouse scrolled (621, 516) with delta (0, 0)
Screenshot: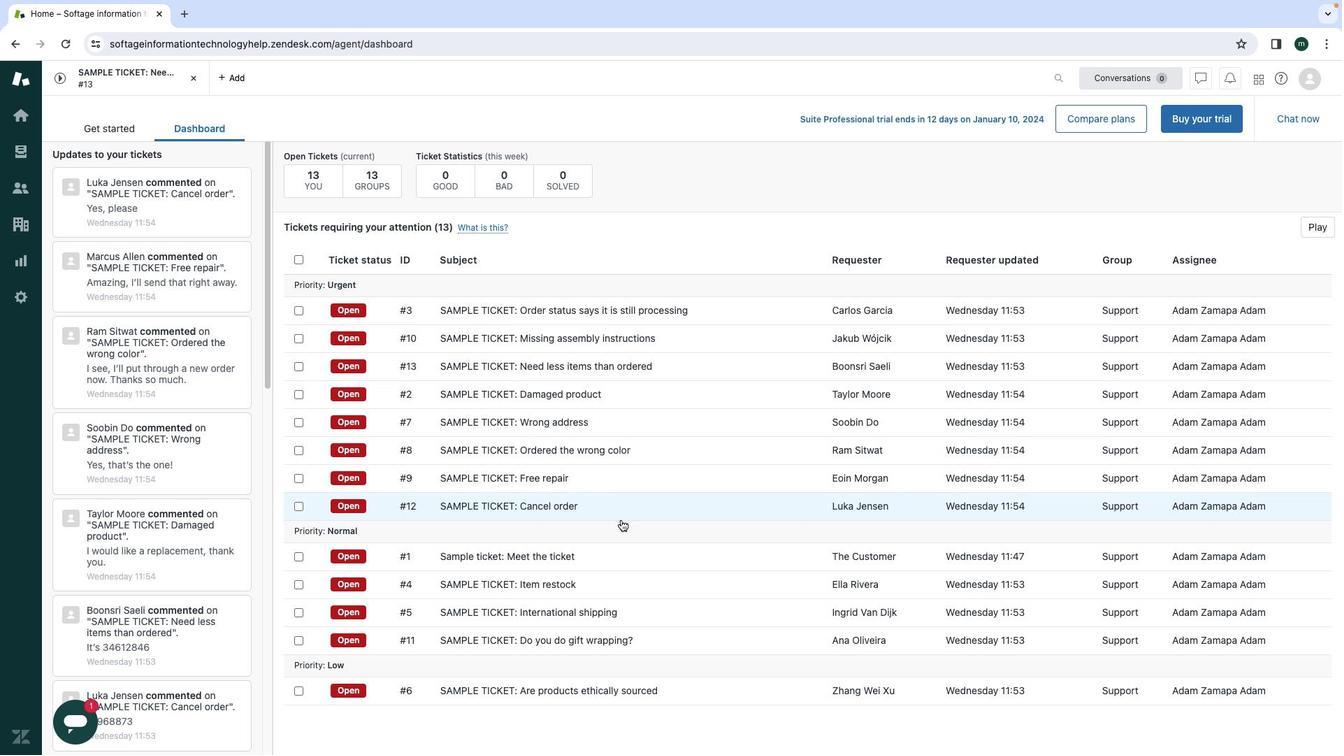 
Action: Mouse moved to (498, 697)
Screenshot: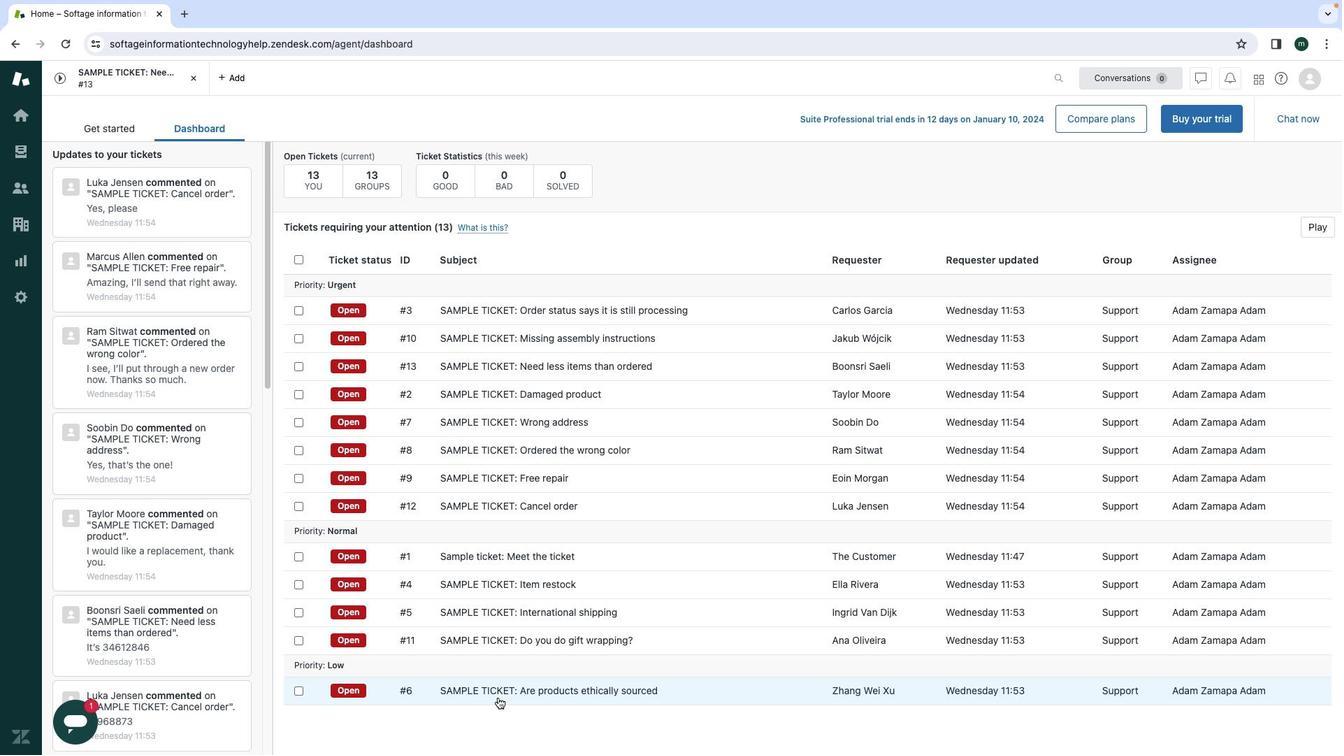 
Action: Mouse pressed left at (498, 697)
Screenshot: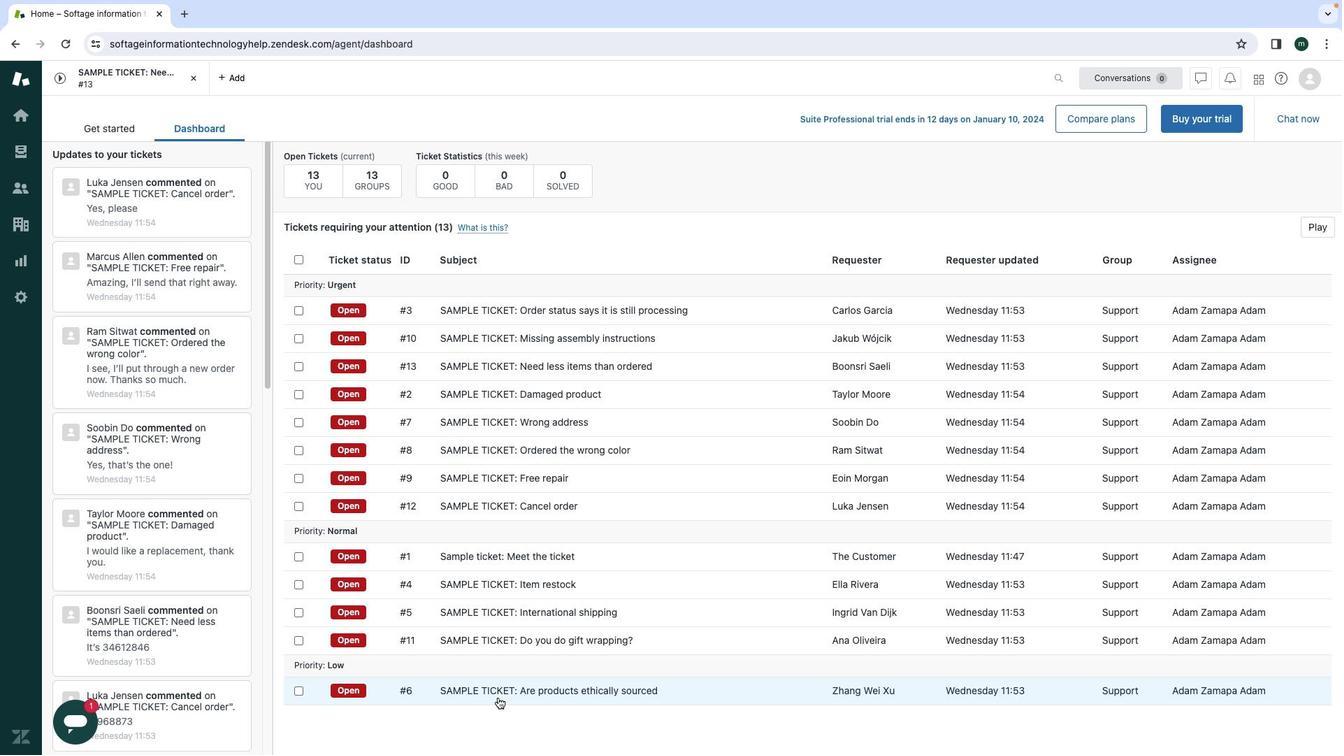 
Action: Mouse moved to (1091, 527)
Screenshot: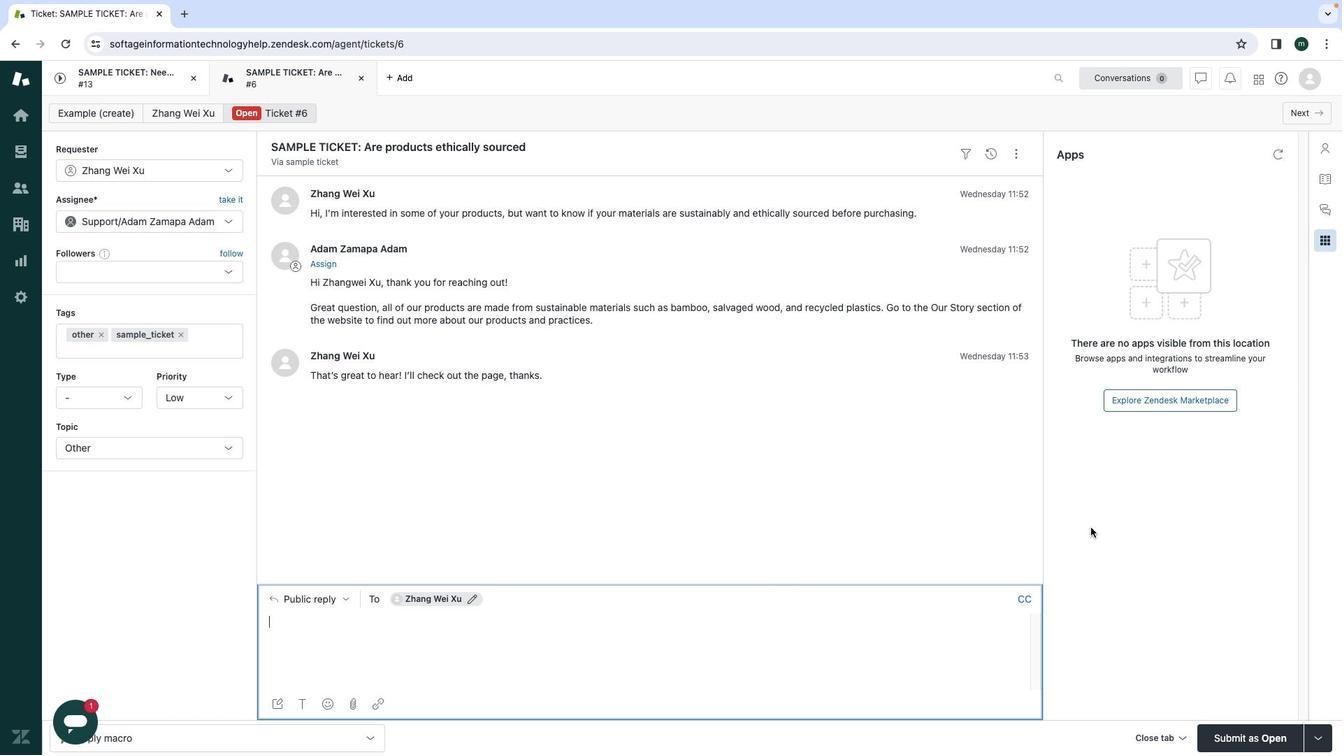 
Action: Mouse scrolled (1091, 527) with delta (0, 0)
Screenshot: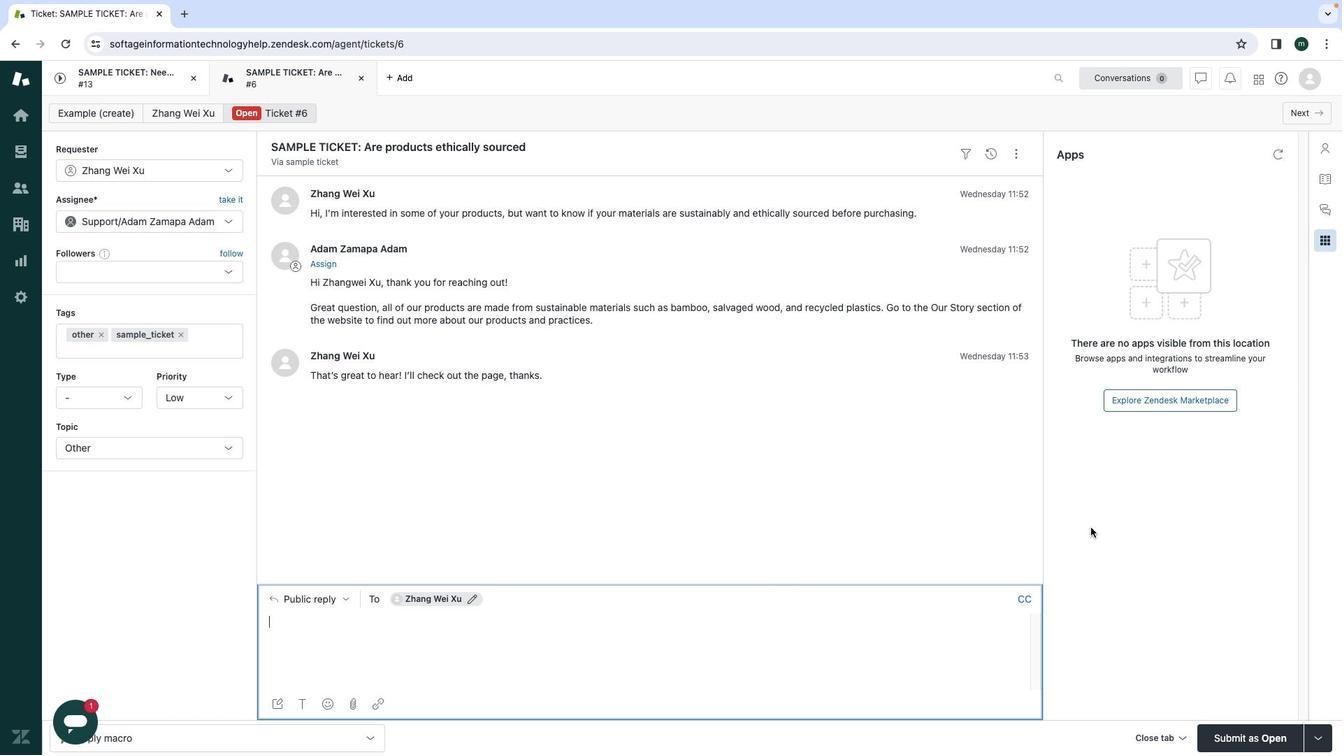 
Action: Mouse scrolled (1091, 527) with delta (0, 0)
Screenshot: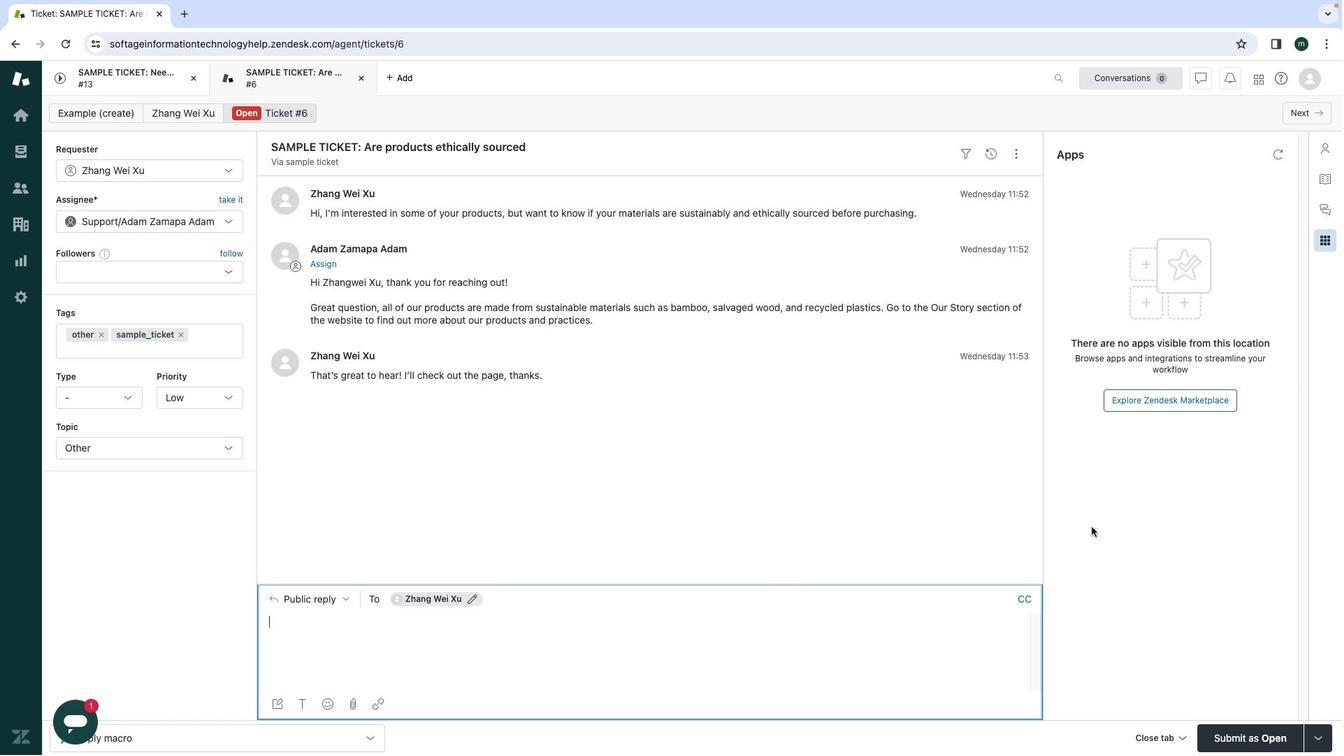 
Action: Mouse scrolled (1091, 527) with delta (0, -1)
Screenshot: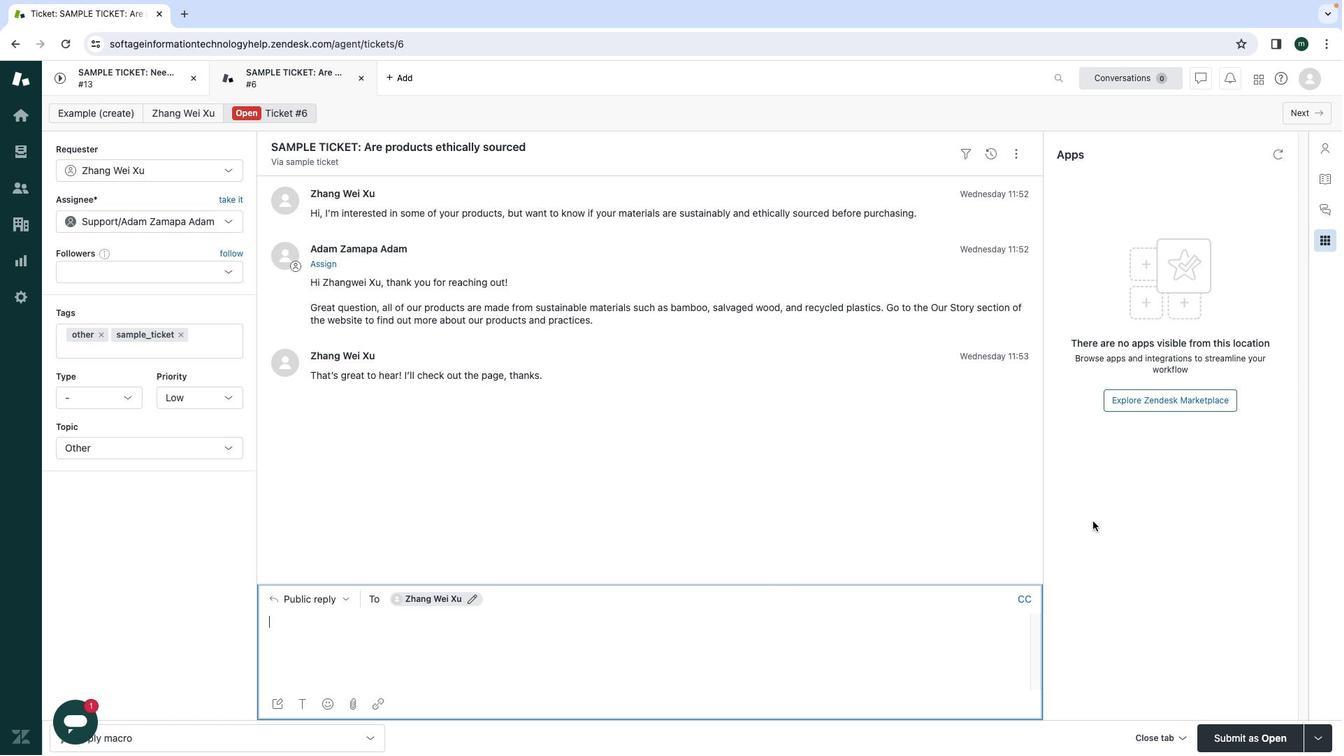 
Action: Mouse moved to (1163, 441)
Screenshot: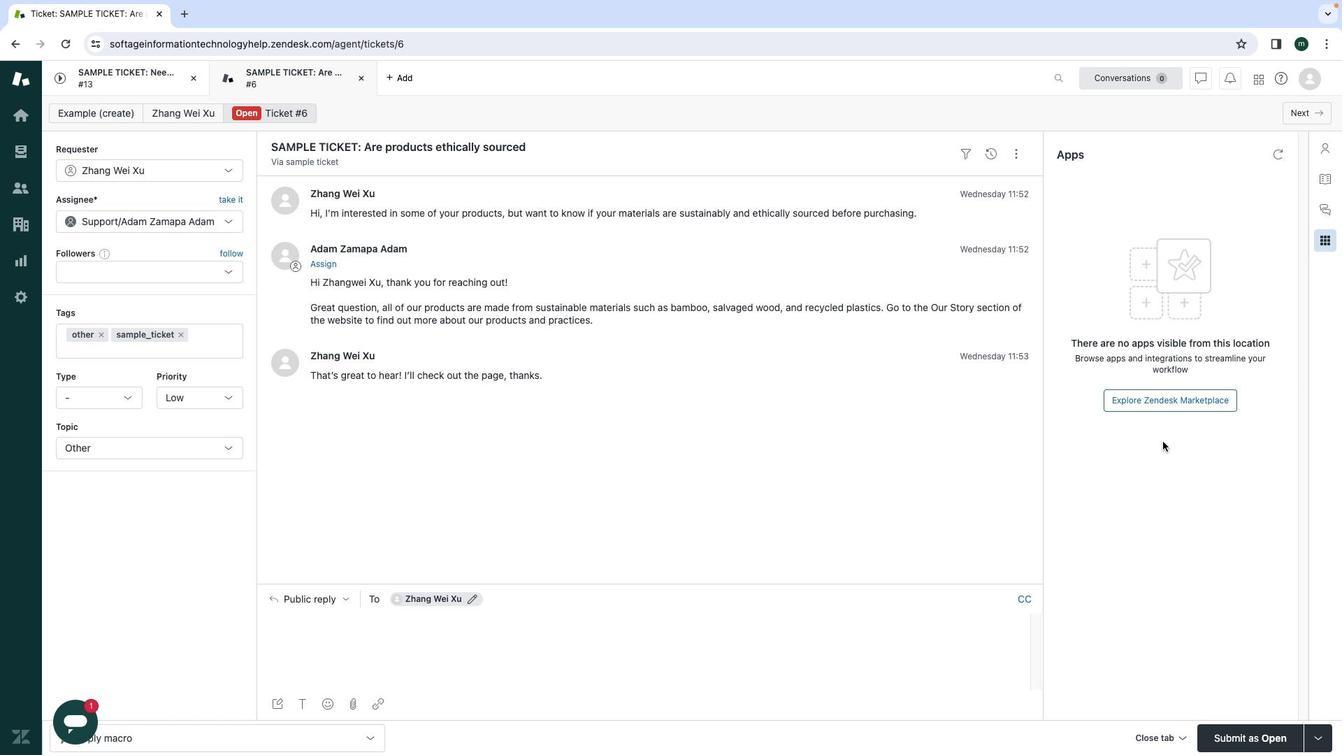 
Action: Mouse pressed left at (1163, 441)
Screenshot: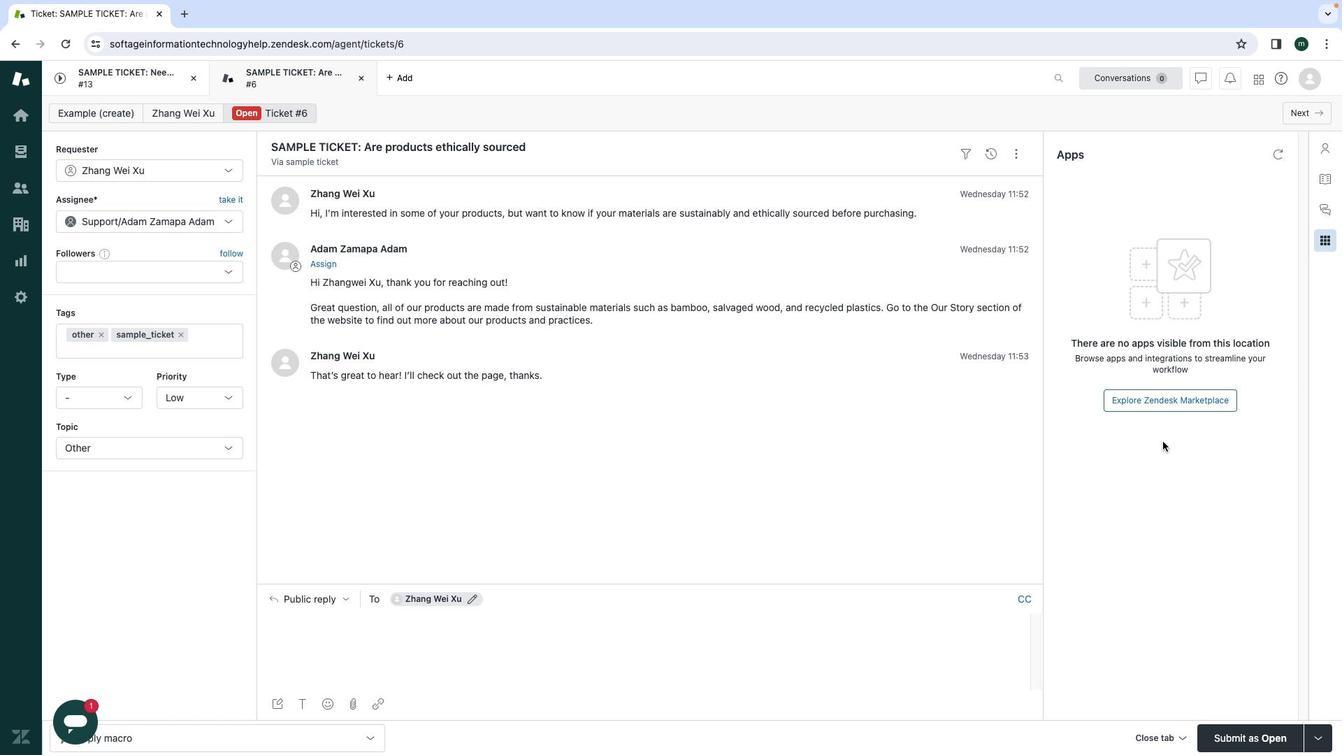 
Action: Mouse moved to (1329, 181)
Screenshot: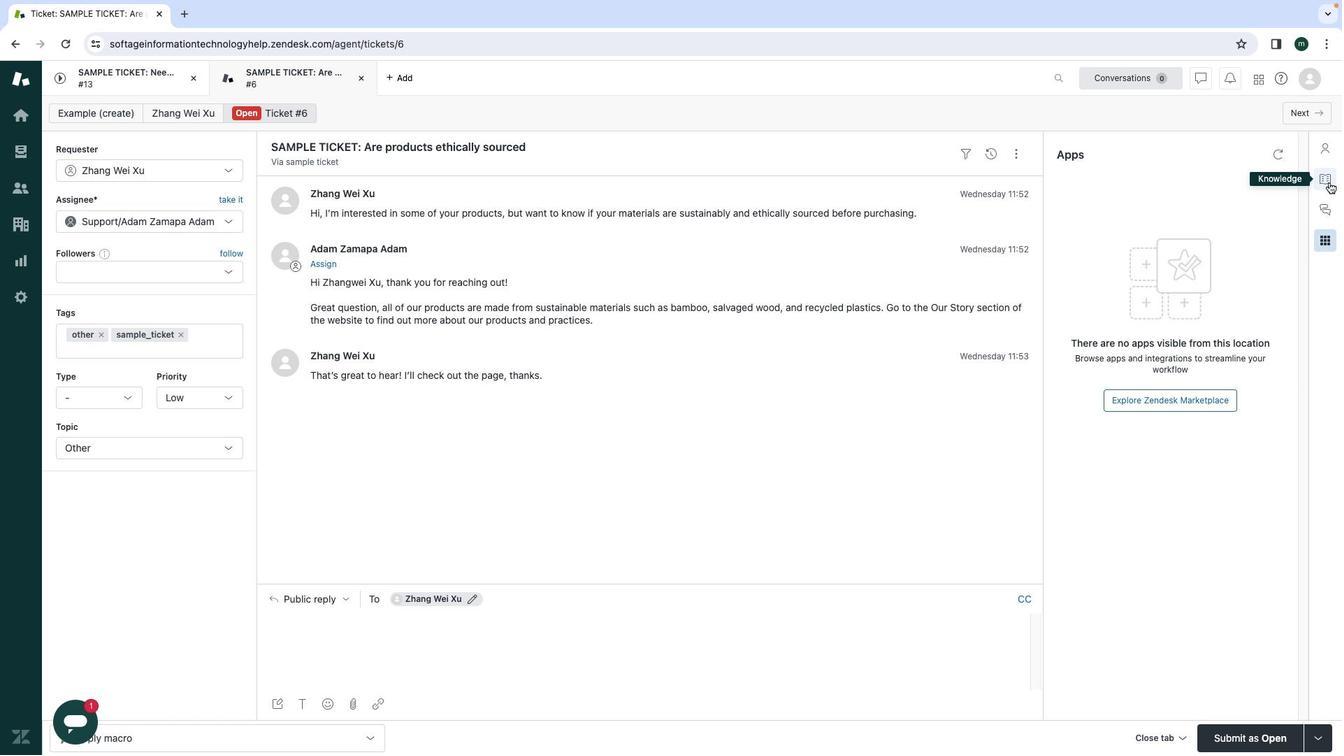 
Action: Mouse pressed left at (1329, 181)
Screenshot: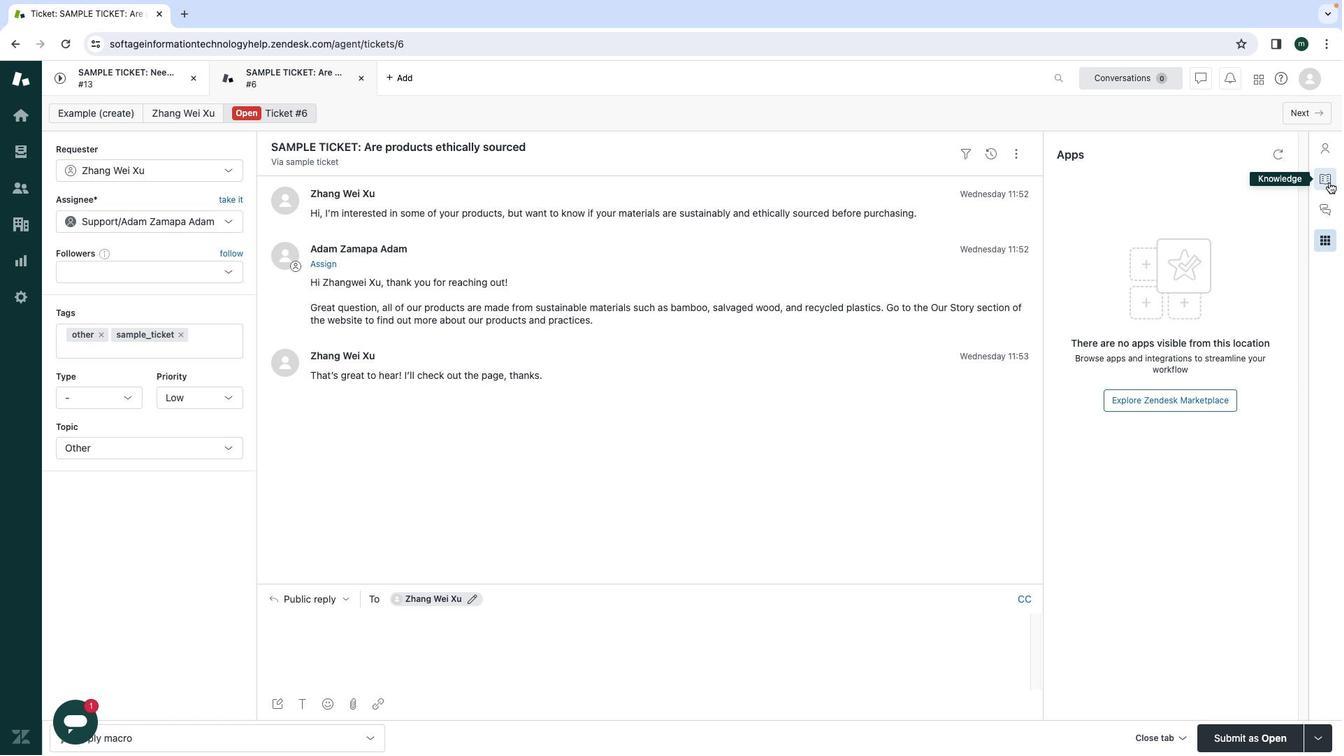 
Action: Mouse moved to (1329, 153)
Screenshot: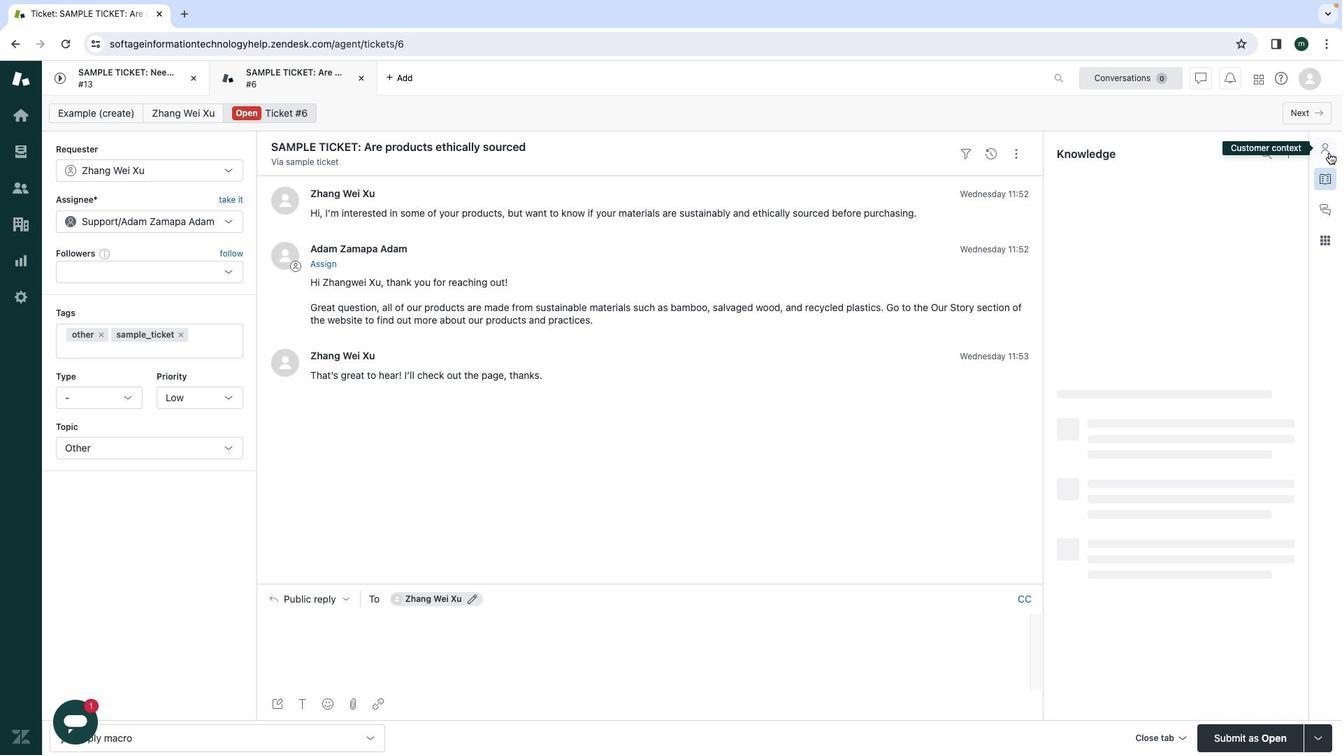 
Action: Mouse pressed left at (1329, 153)
Screenshot: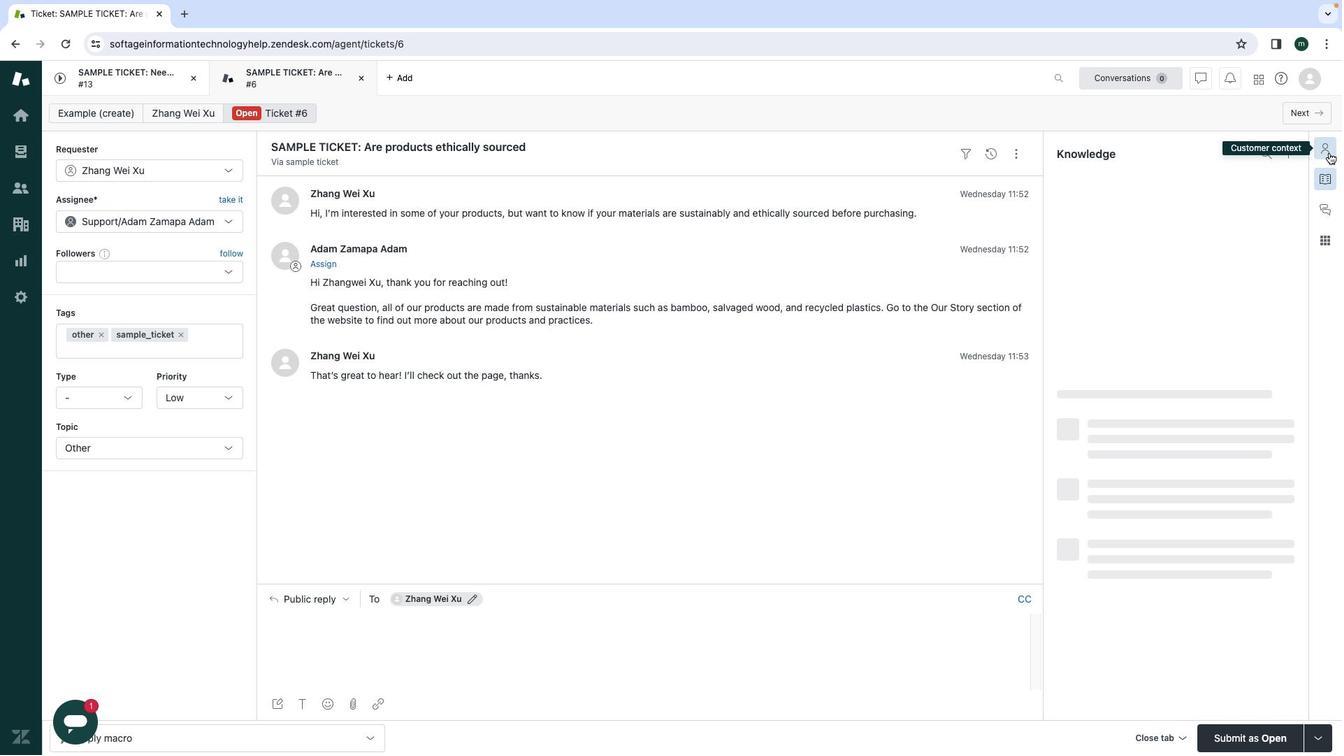 
Action: Mouse moved to (1326, 169)
Screenshot: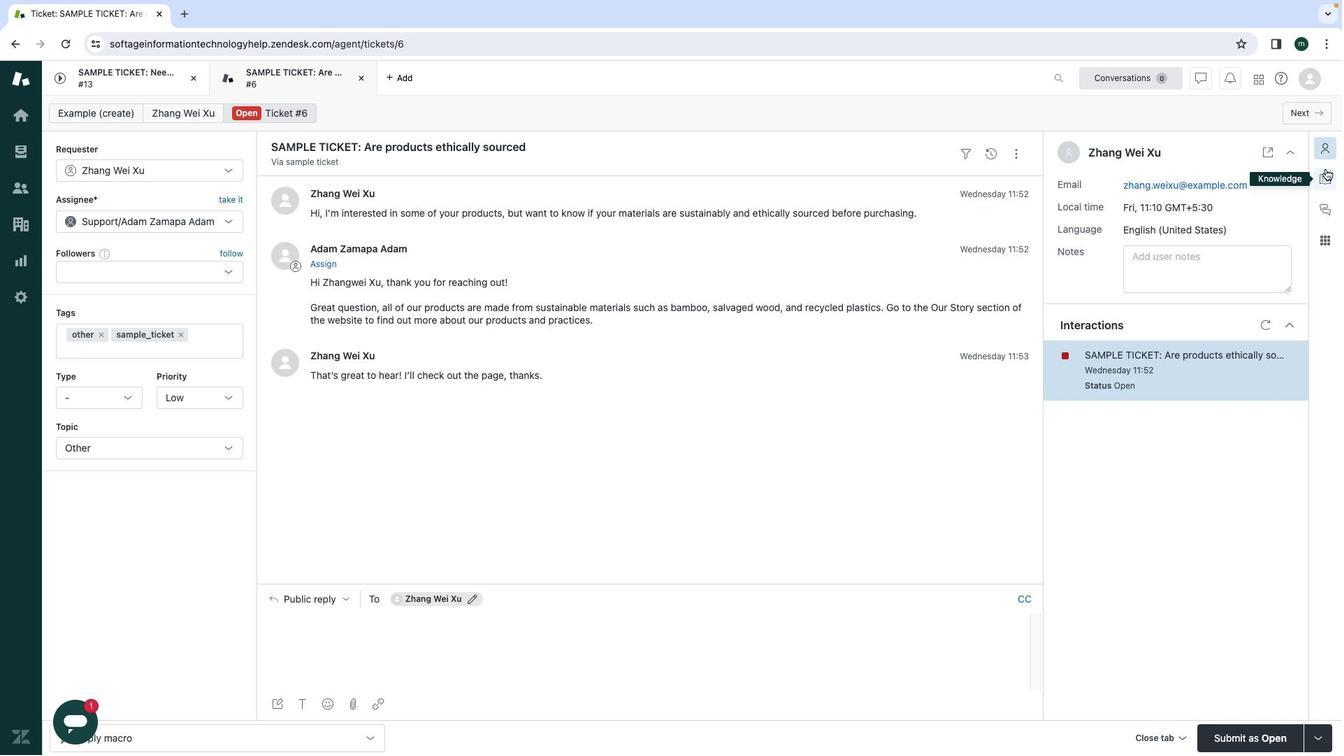 
Action: Mouse pressed left at (1326, 169)
Screenshot: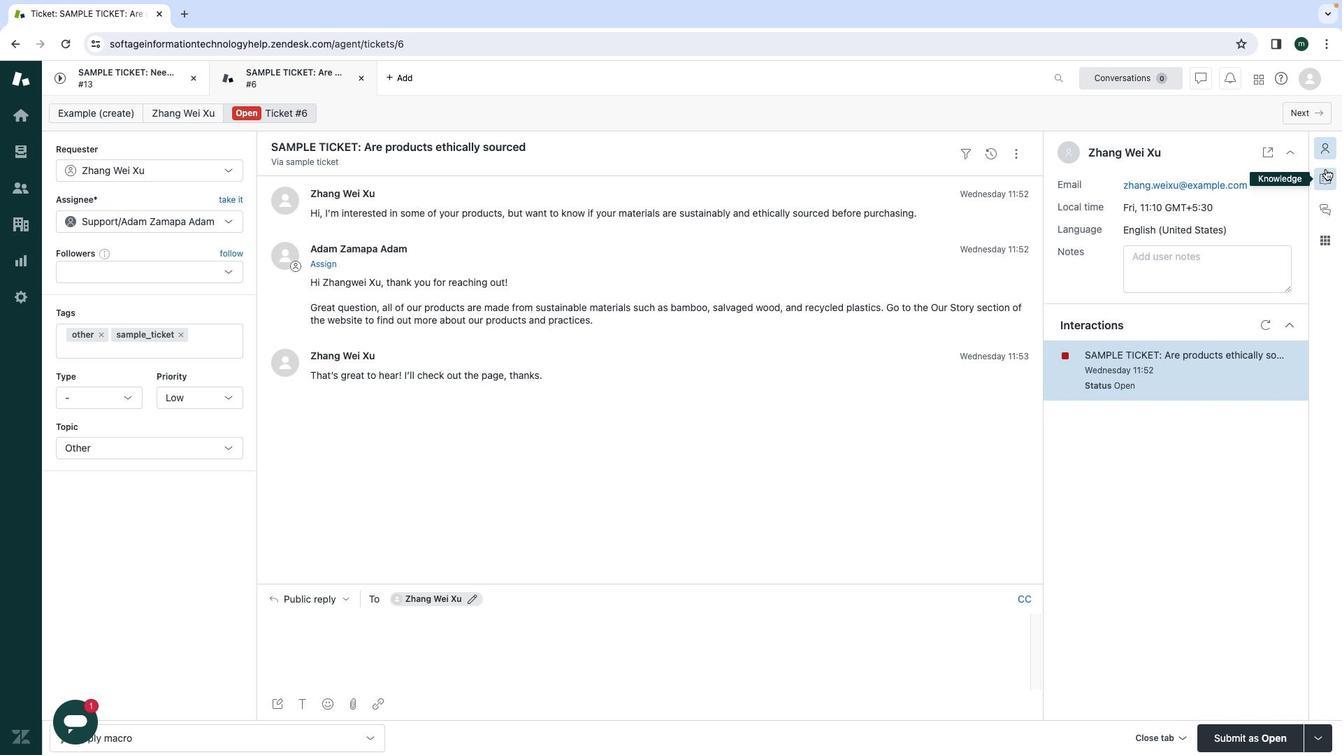 
Action: Mouse moved to (1326, 154)
Screenshot: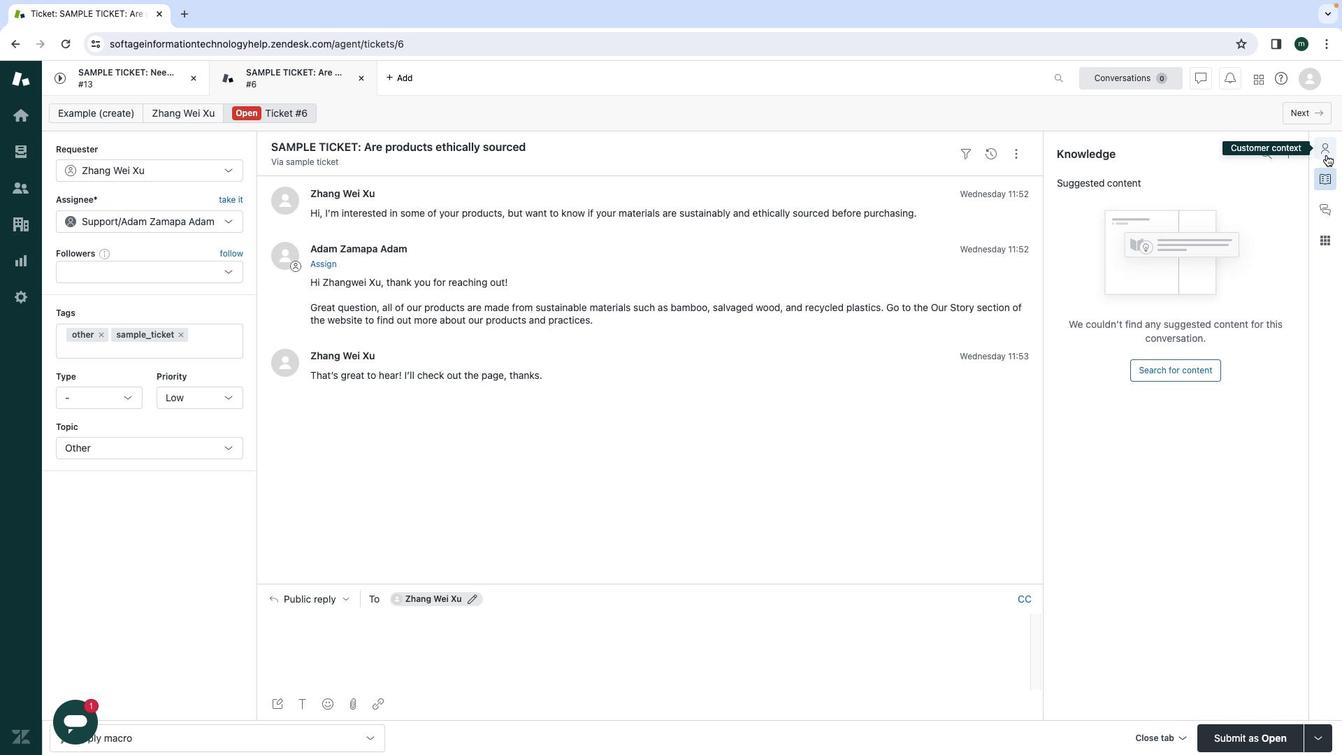 
Action: Mouse pressed left at (1326, 154)
Screenshot: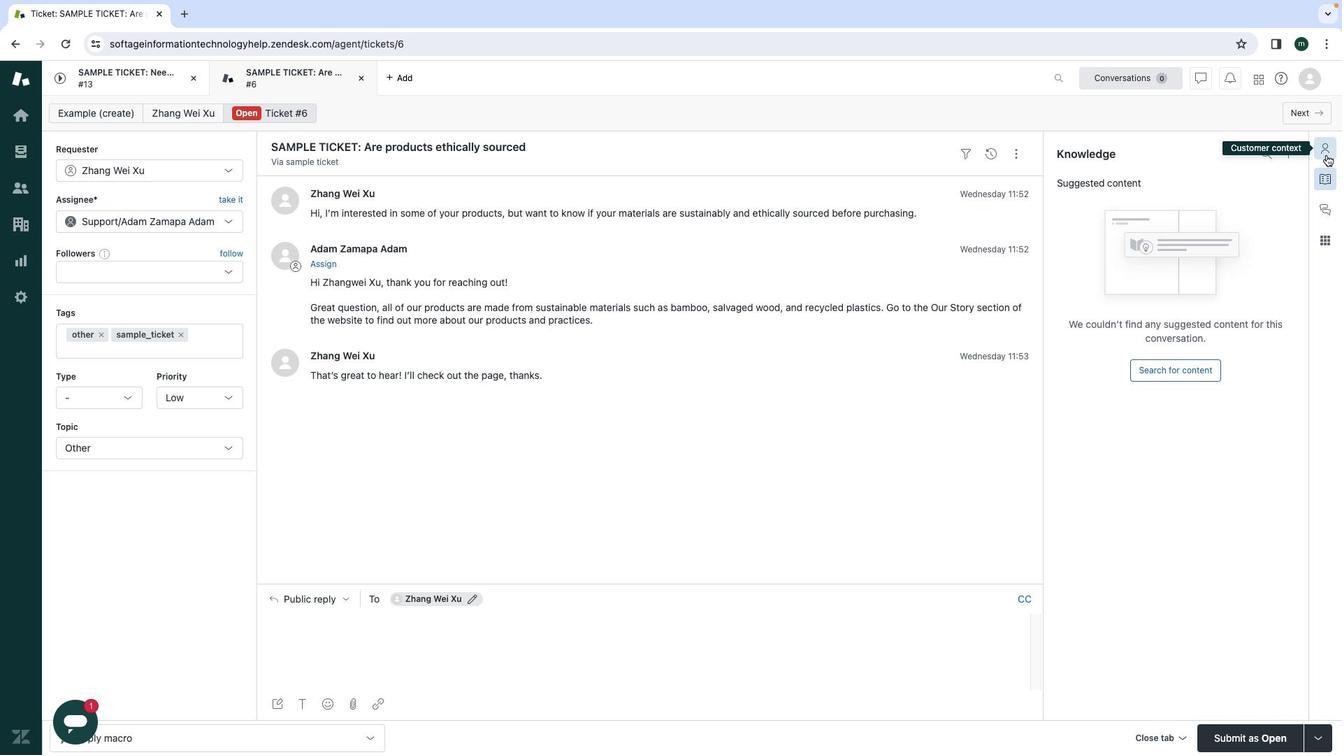 
Action: Mouse moved to (1124, 362)
Screenshot: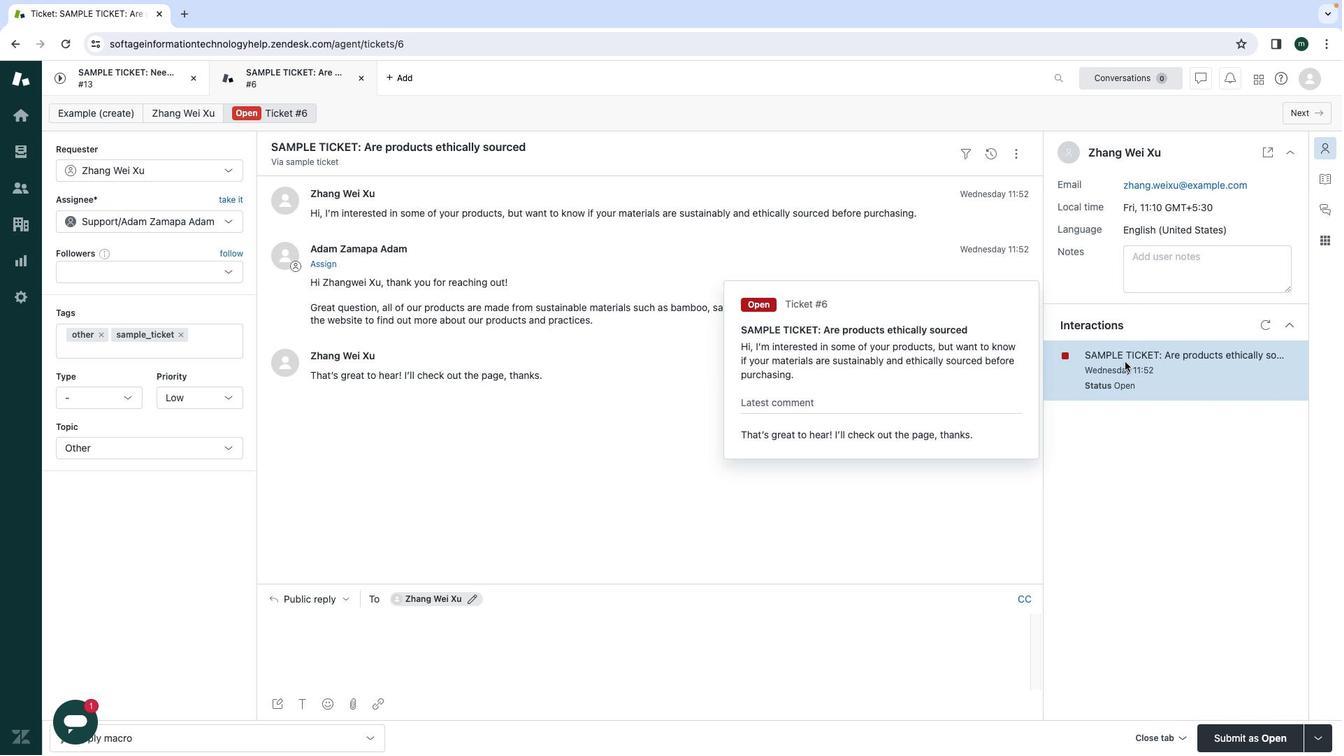 
Action: Mouse pressed left at (1124, 362)
Screenshot: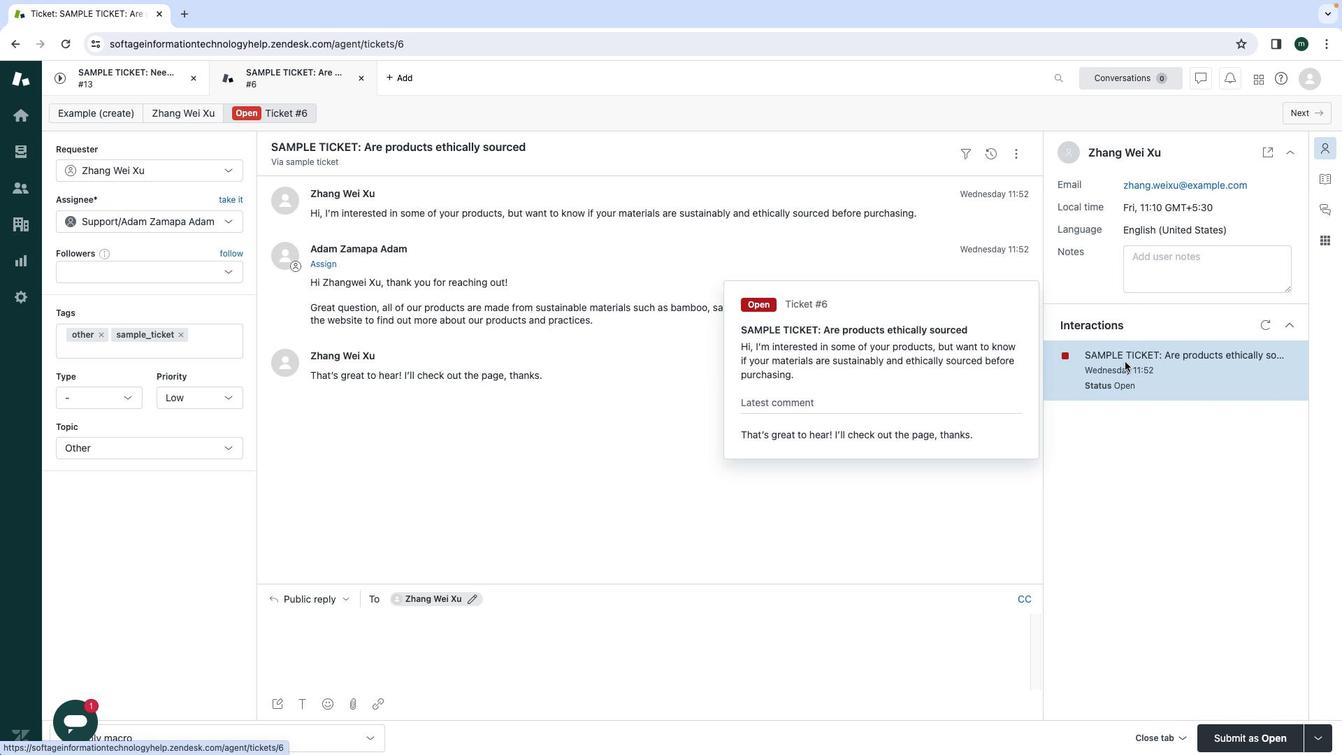 
Action: Mouse moved to (1126, 369)
Screenshot: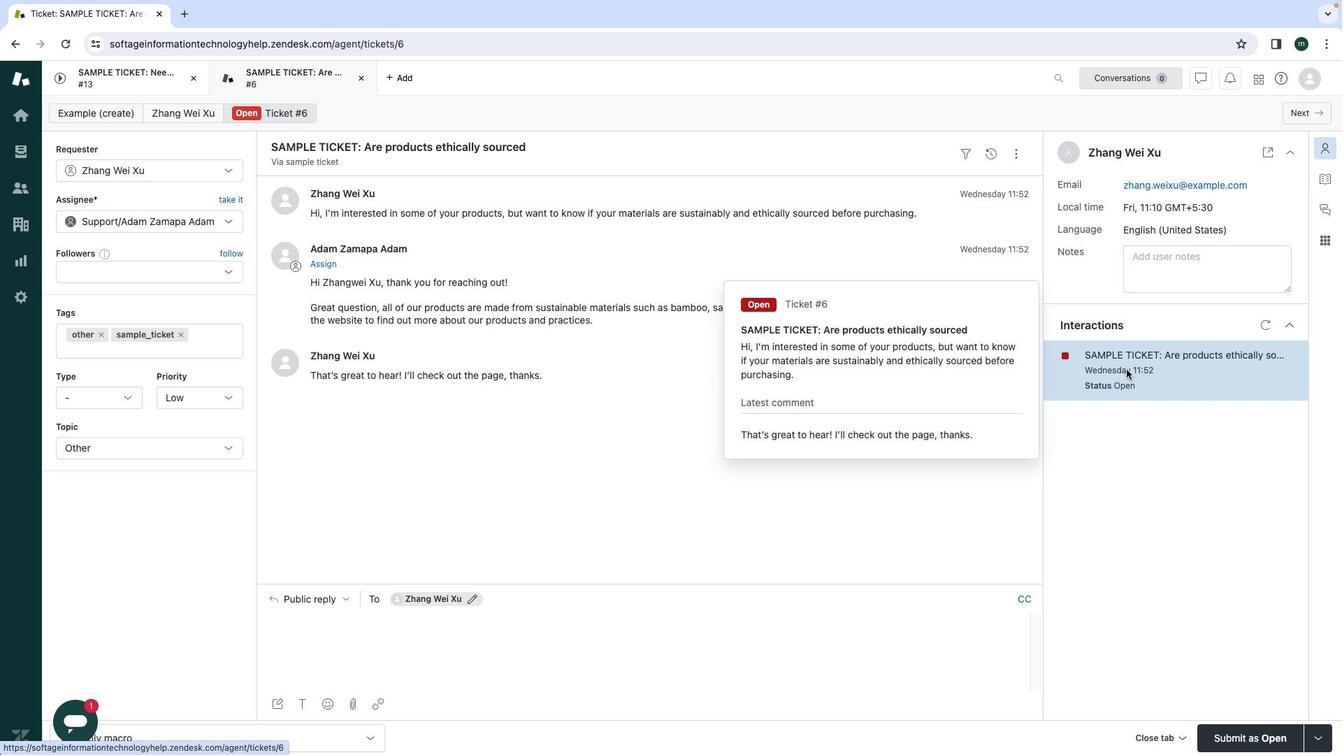 
Action: Mouse pressed left at (1126, 369)
Screenshot: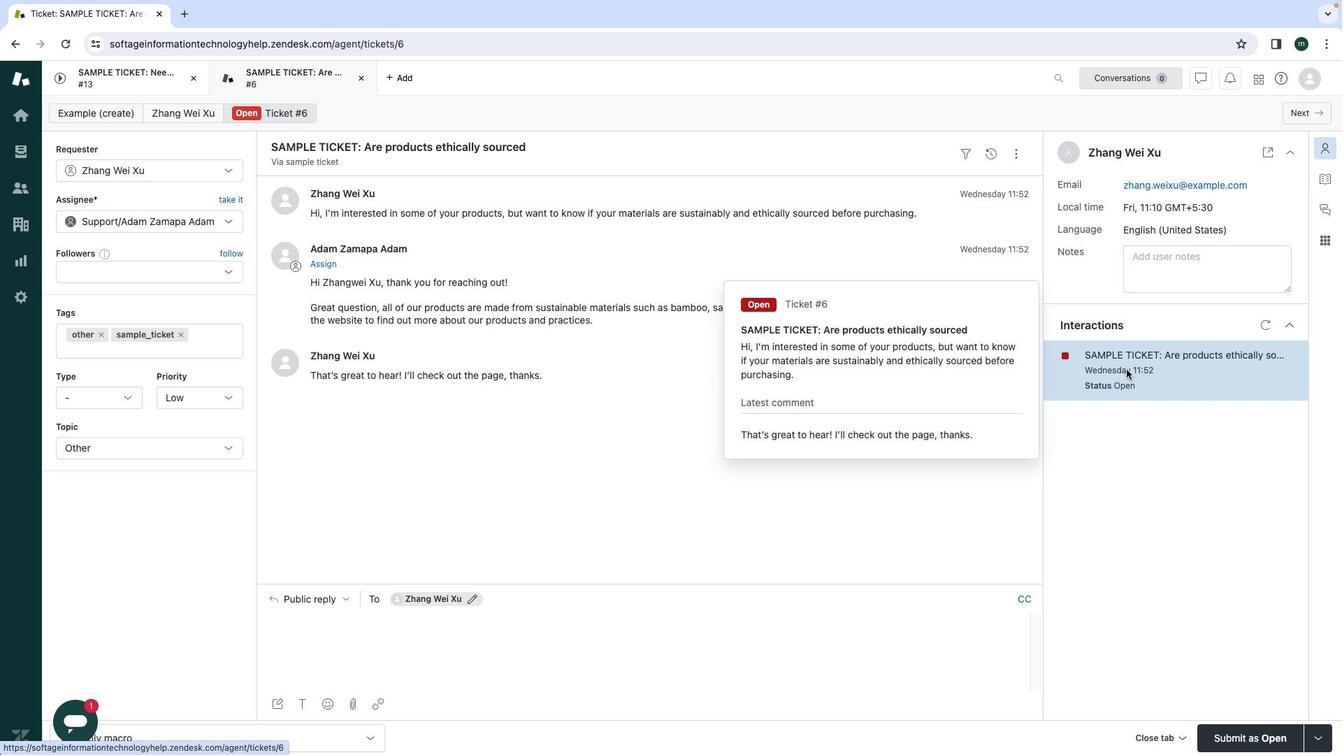 
Action: Mouse moved to (1029, 409)
Screenshot: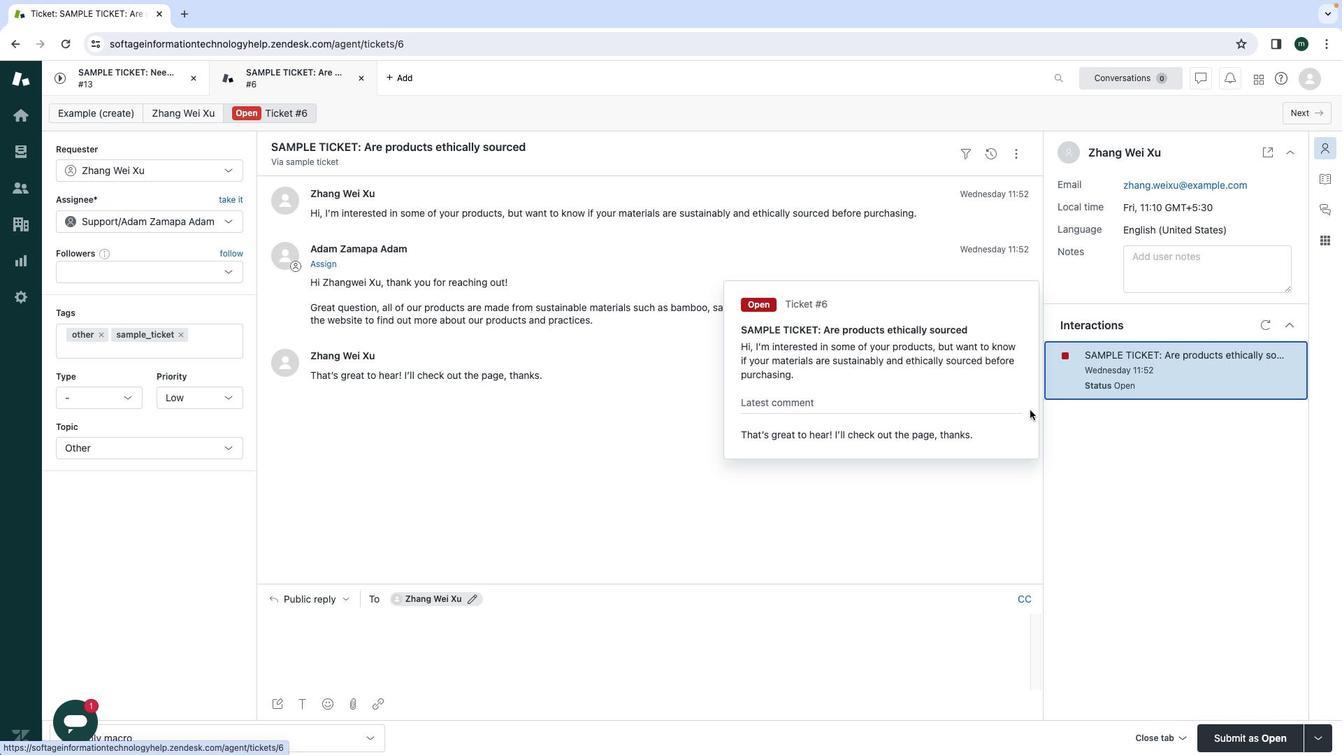 
